 Task: Look for space in Frisco, United States from 6th September, 2023 to 15th September, 2023 for 6 adults in price range Rs.8000 to Rs.12000. Place can be entire place or private room with 6 bedrooms having 6 beds and 6 bathrooms. Property type can be house, flat, guest house. Amenities needed are: wifi, TV, free parkinig on premises, gym, breakfast. Booking option can be shelf check-in. Required host language is English.
Action: Mouse moved to (427, 86)
Screenshot: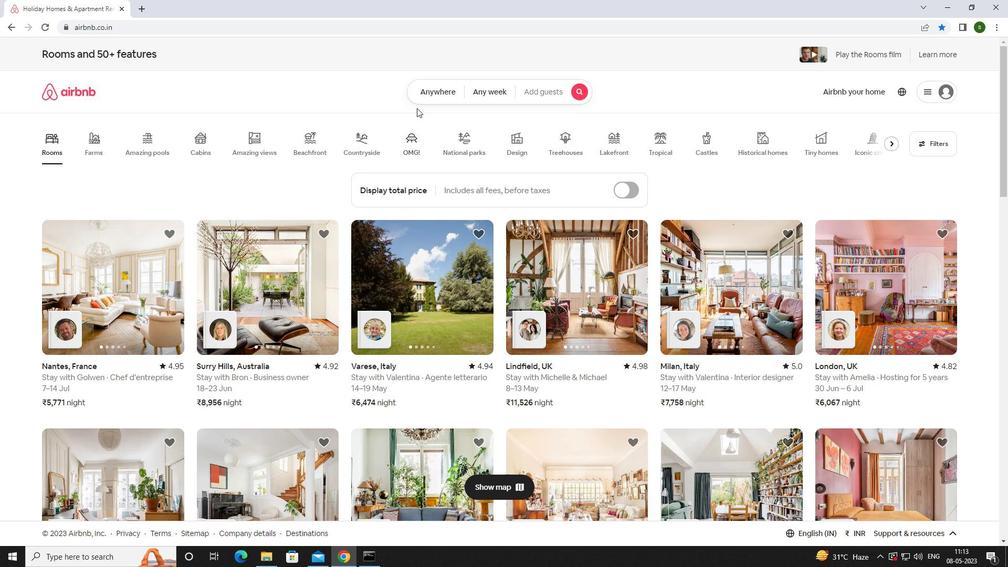 
Action: Mouse pressed left at (427, 86)
Screenshot: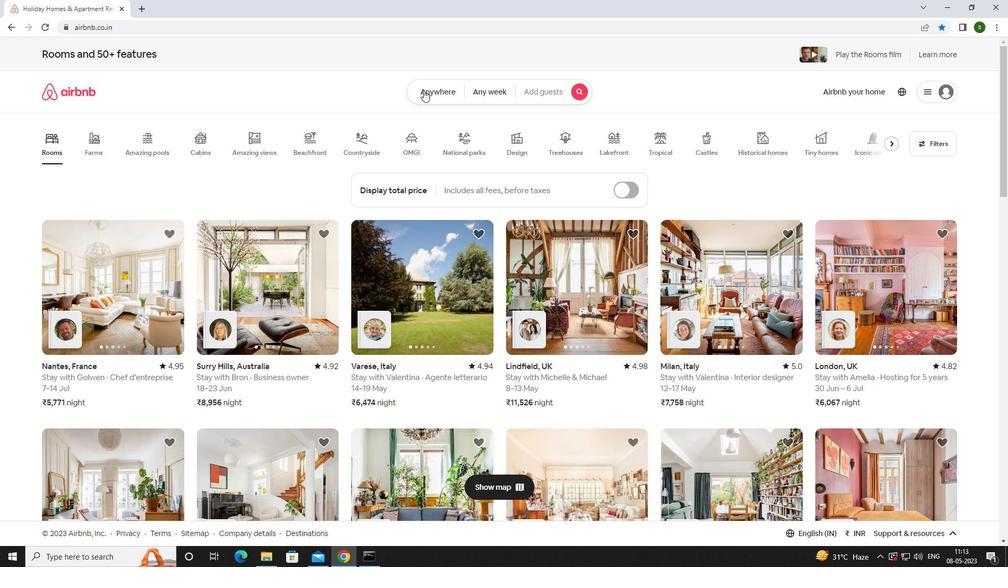 
Action: Mouse moved to (352, 130)
Screenshot: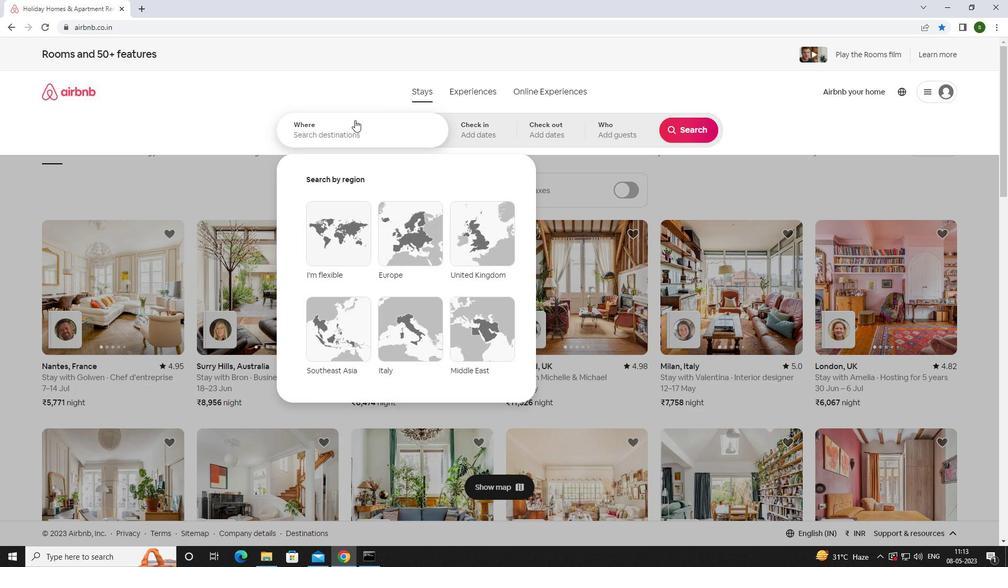 
Action: Mouse pressed left at (352, 130)
Screenshot: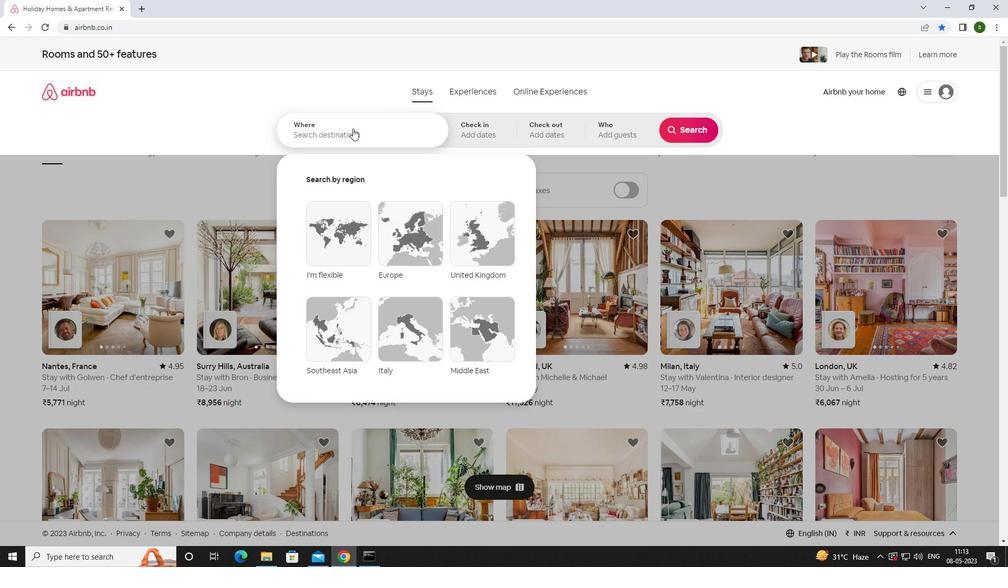 
Action: Key pressed <Key.caps_lock>f<Key.caps_lock>risco,<Key.space><Key.caps_lock>u<Key.caps_lock>nited<Key.space><Key.caps_lock>s<Key.caps_lock>tates<Key.enter>
Screenshot: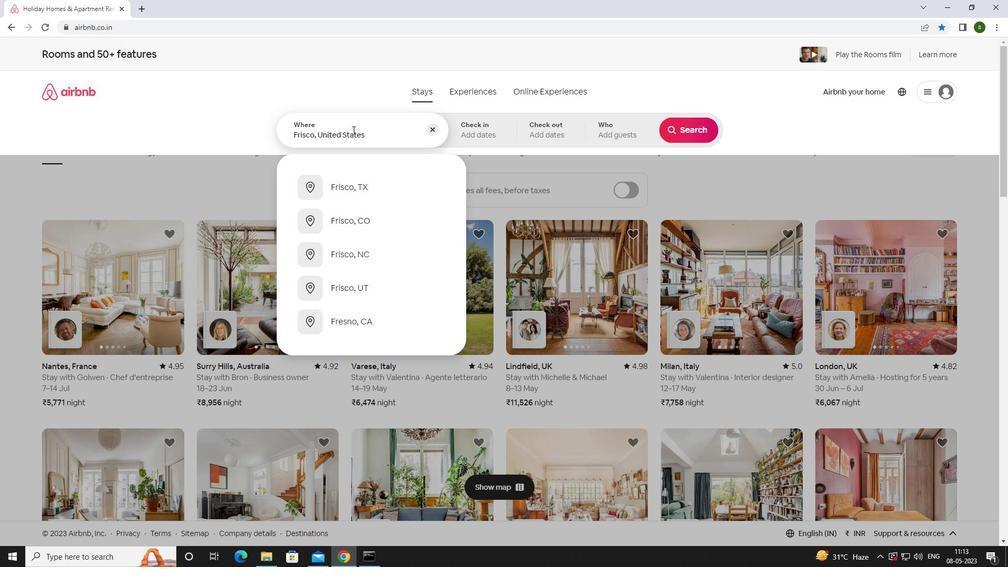 
Action: Mouse moved to (685, 217)
Screenshot: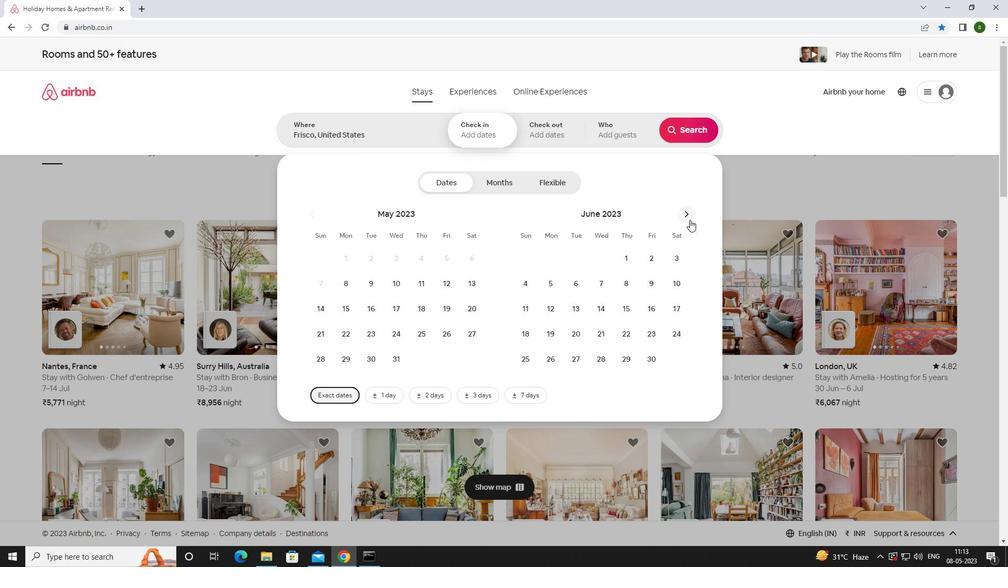 
Action: Mouse pressed left at (685, 217)
Screenshot: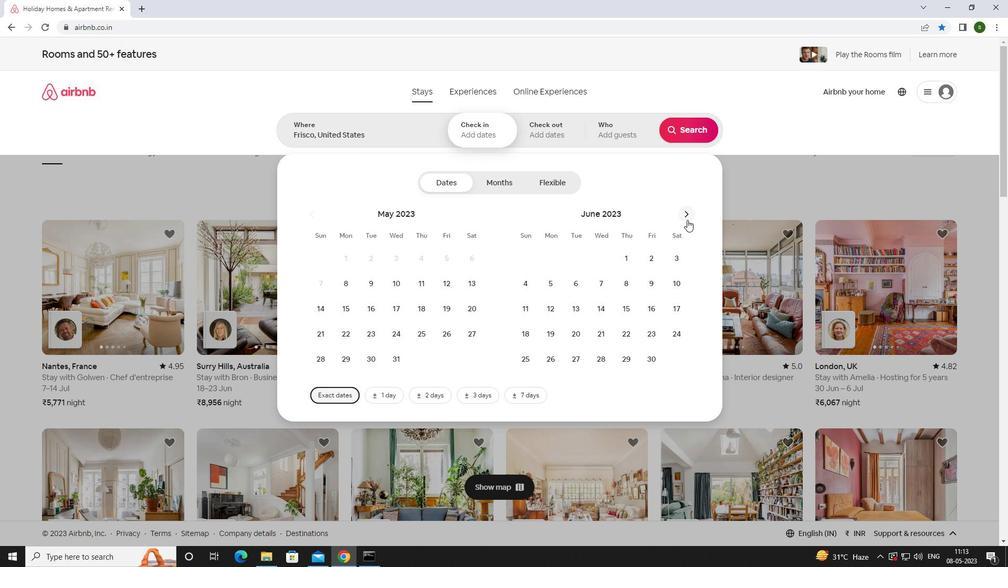 
Action: Mouse pressed left at (685, 217)
Screenshot: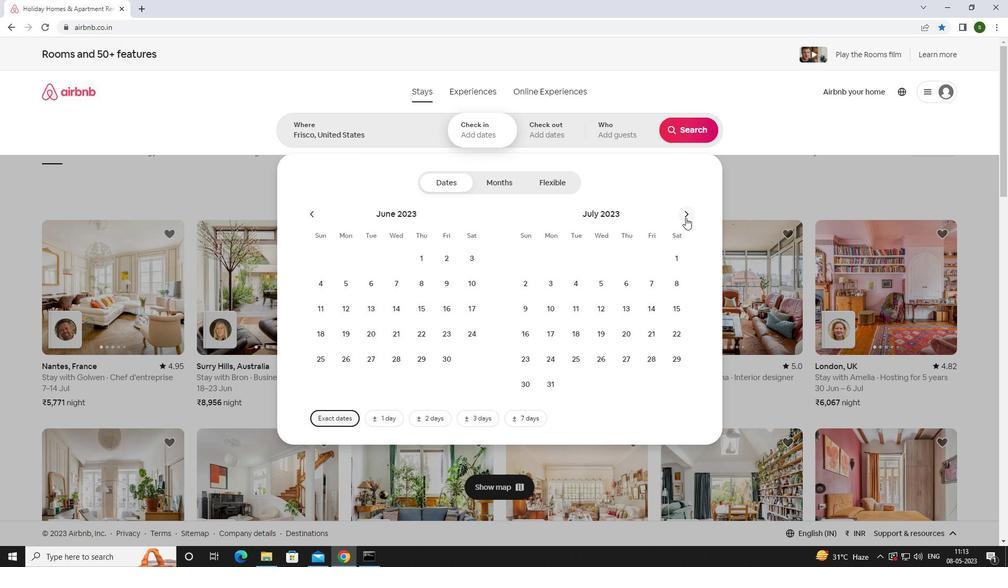 
Action: Mouse pressed left at (685, 217)
Screenshot: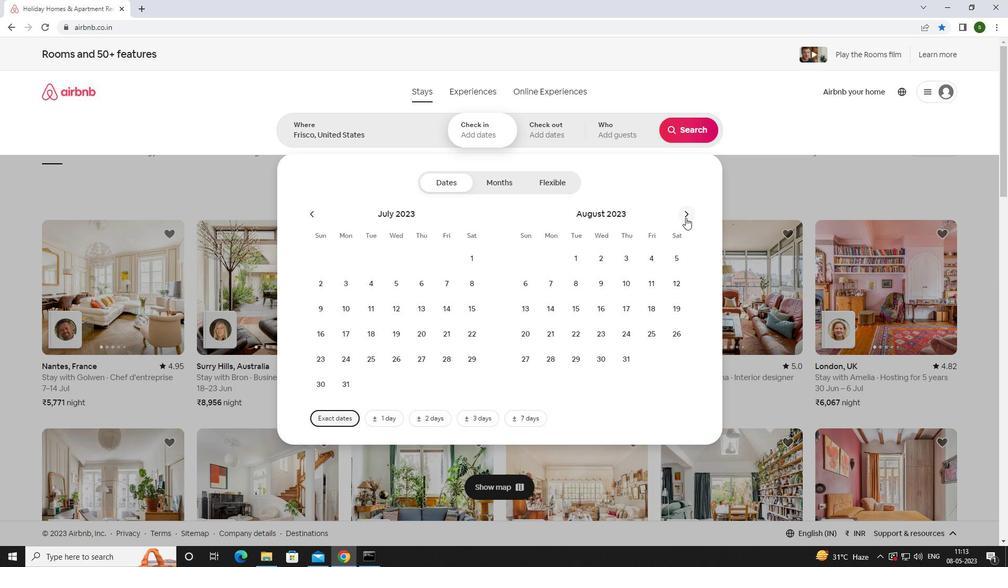 
Action: Mouse moved to (600, 281)
Screenshot: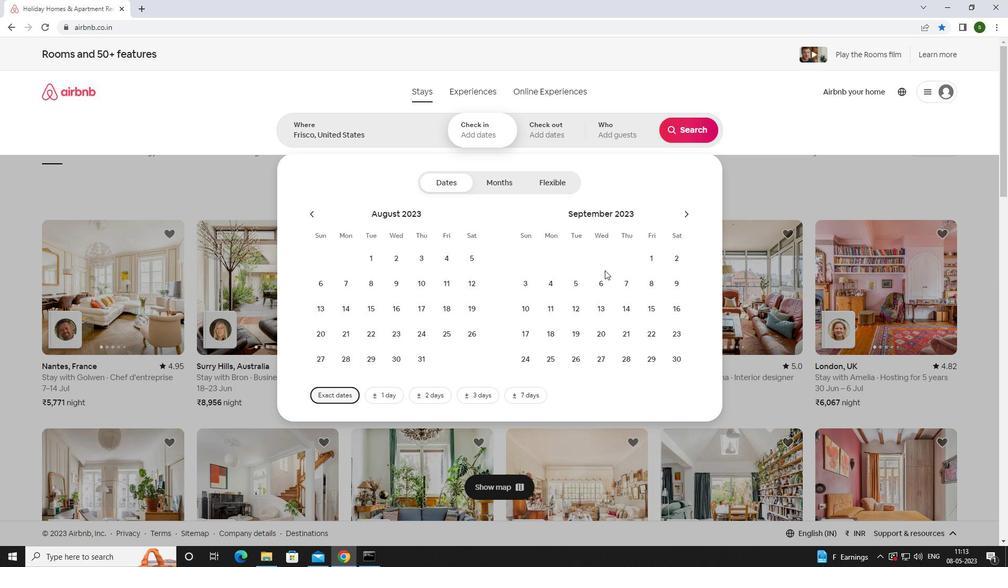 
Action: Mouse pressed left at (600, 281)
Screenshot: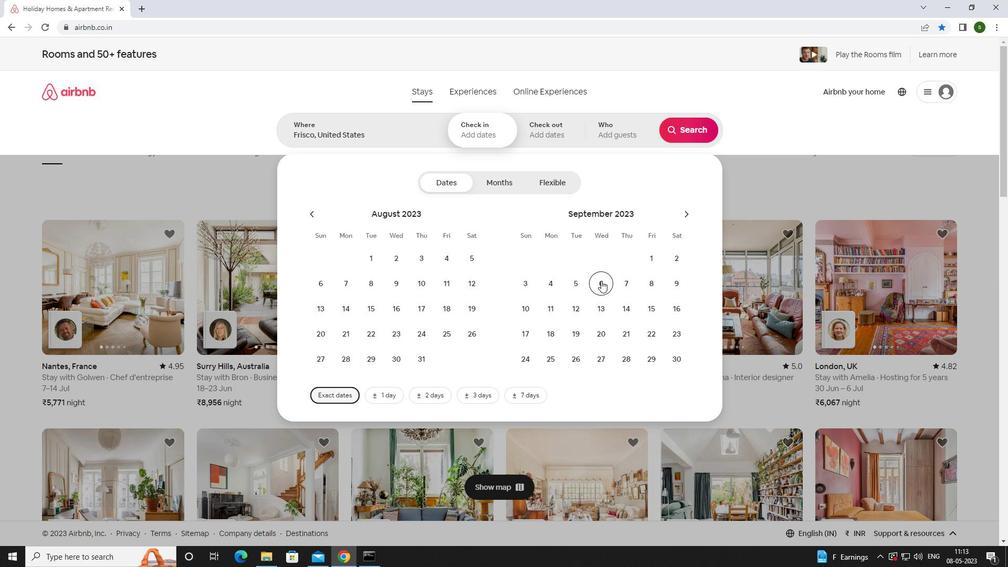 
Action: Mouse moved to (653, 309)
Screenshot: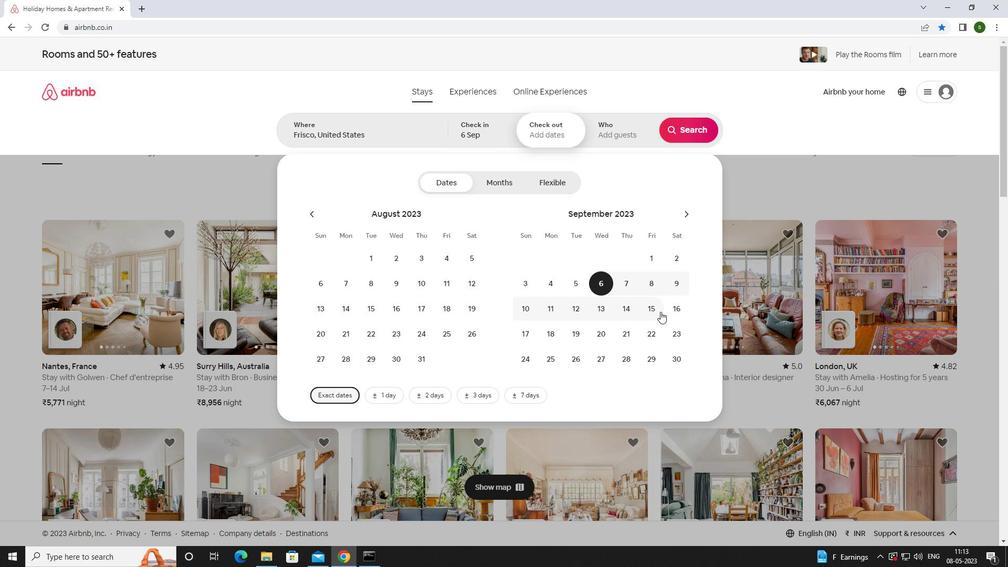 
Action: Mouse pressed left at (653, 309)
Screenshot: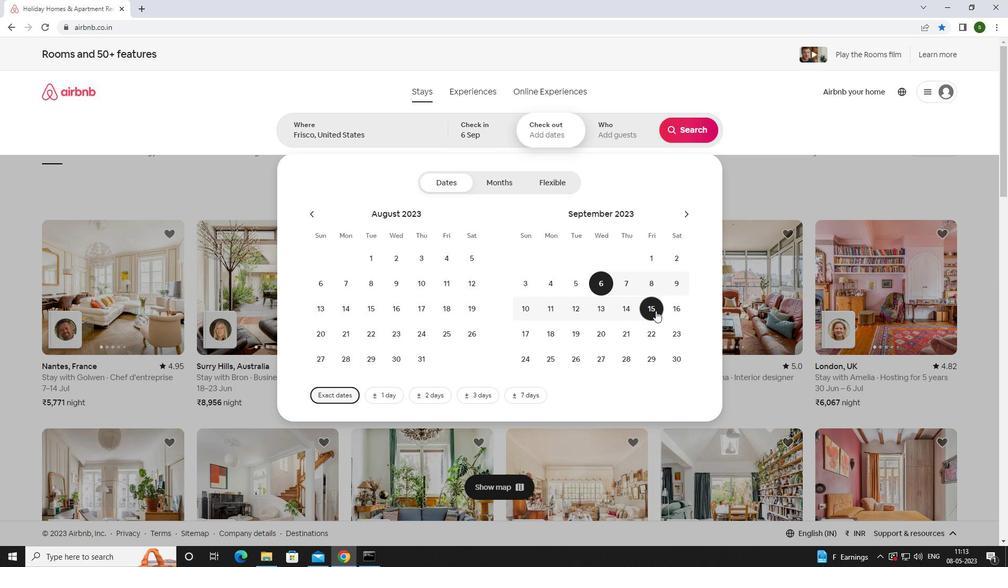 
Action: Mouse moved to (619, 125)
Screenshot: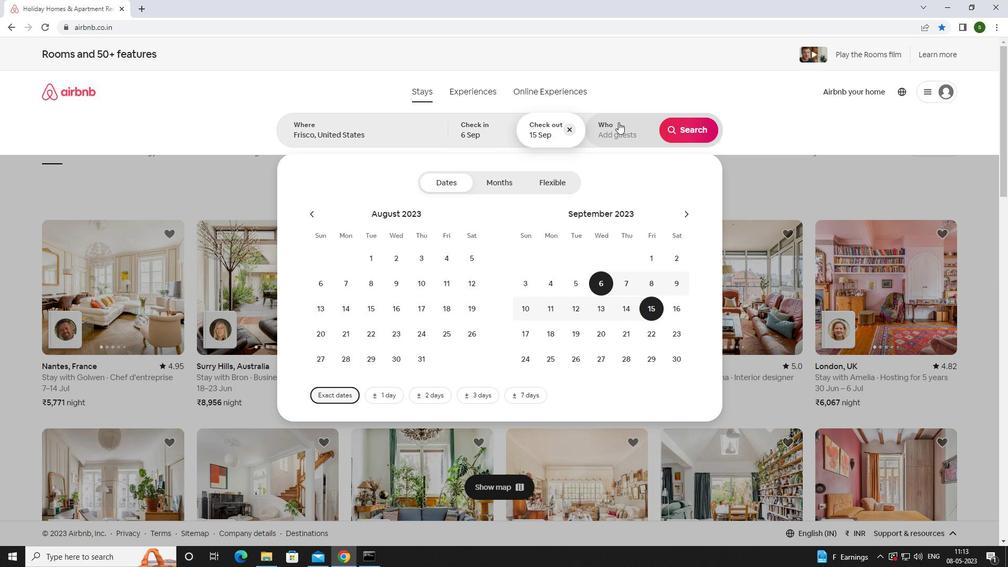 
Action: Mouse pressed left at (619, 125)
Screenshot: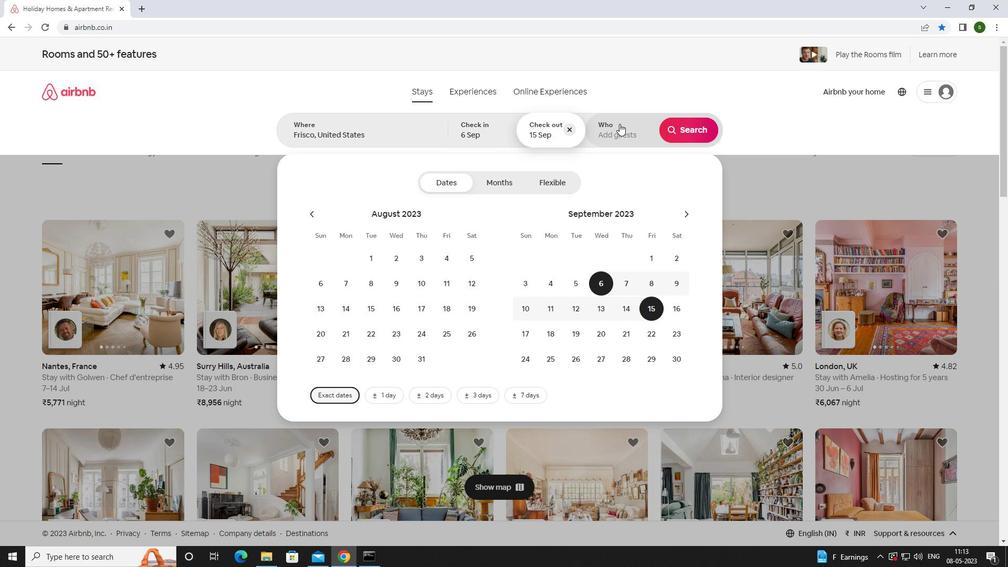 
Action: Mouse moved to (697, 187)
Screenshot: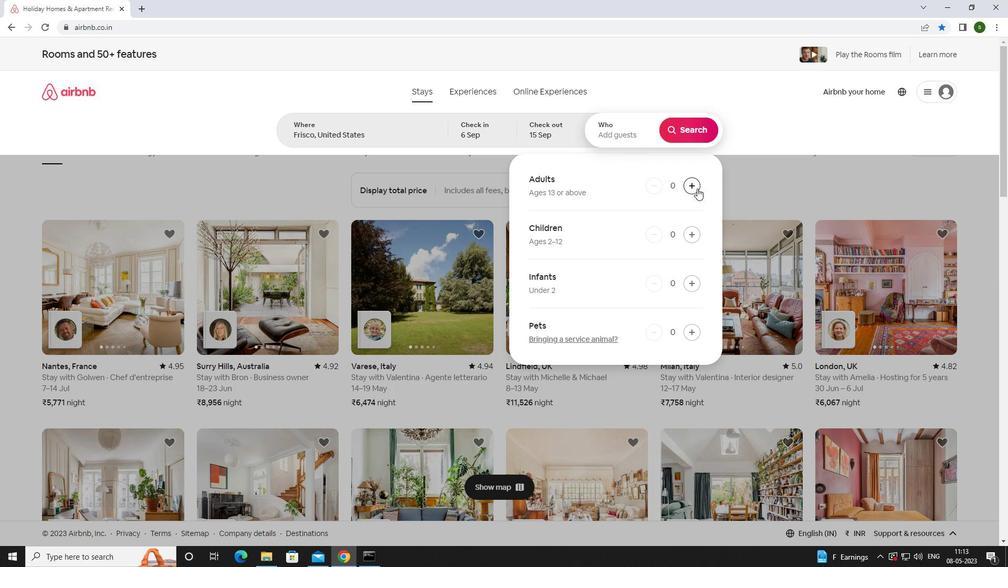 
Action: Mouse pressed left at (697, 187)
Screenshot: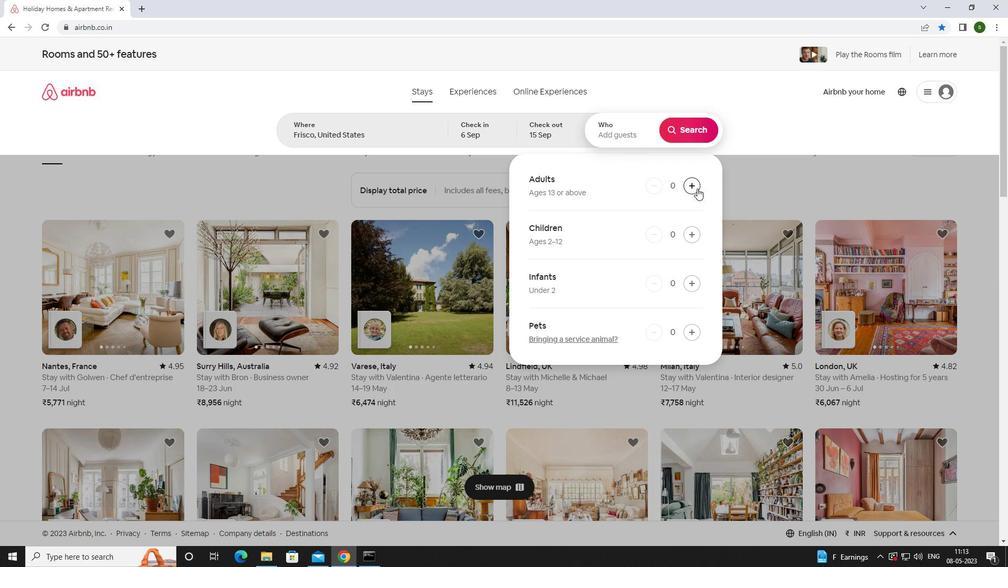 
Action: Mouse pressed left at (697, 187)
Screenshot: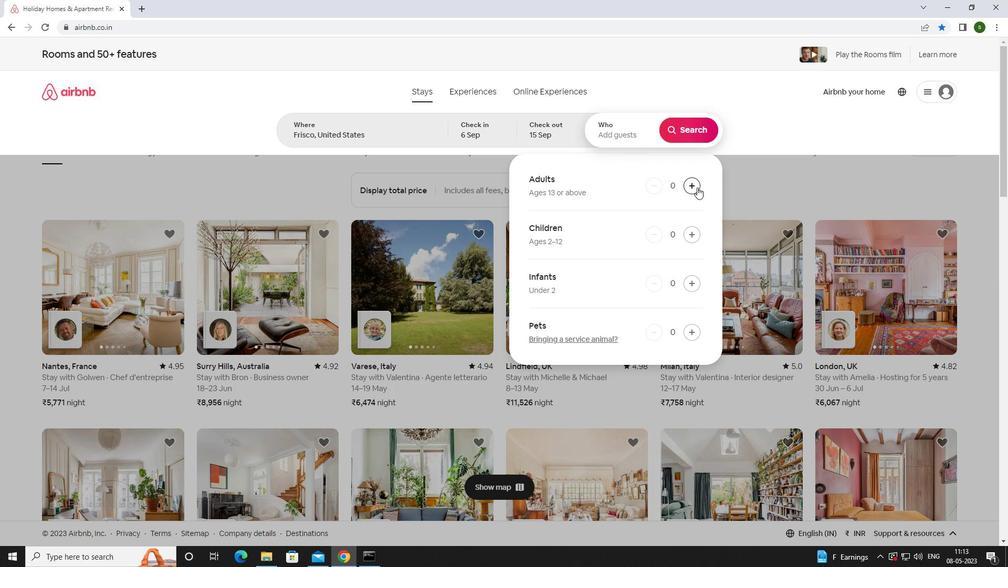 
Action: Mouse pressed left at (697, 187)
Screenshot: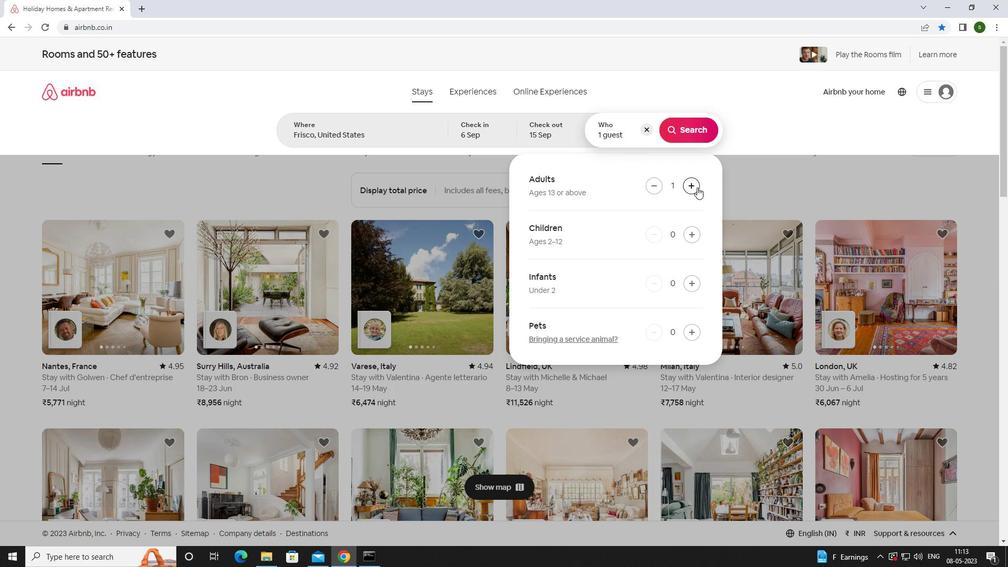 
Action: Mouse pressed left at (697, 187)
Screenshot: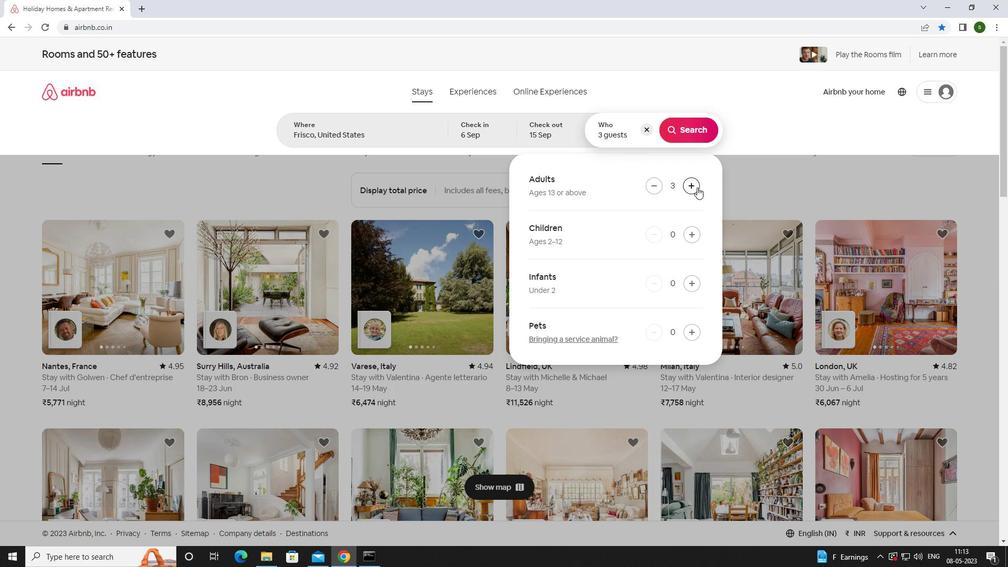 
Action: Mouse pressed left at (697, 187)
Screenshot: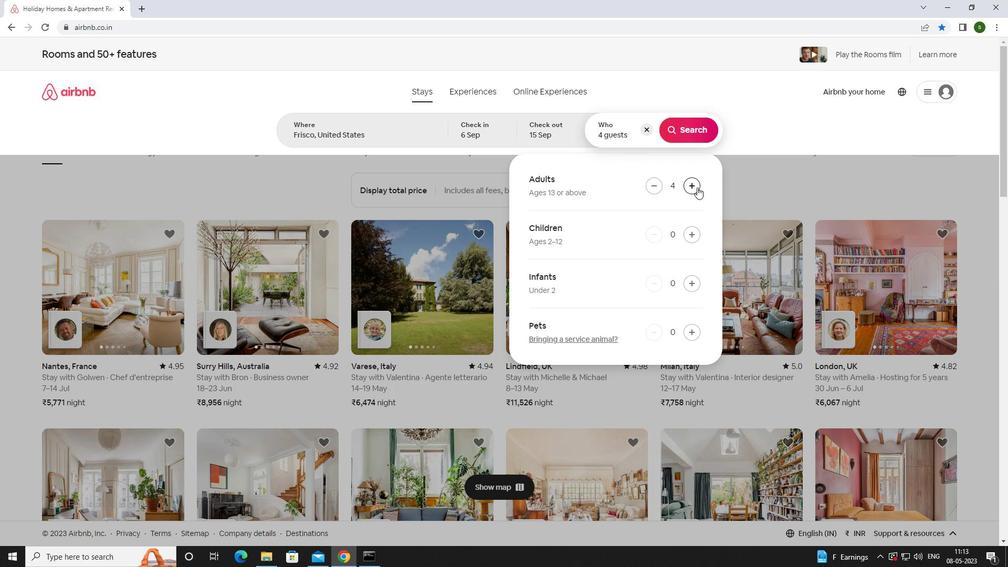 
Action: Mouse pressed left at (697, 187)
Screenshot: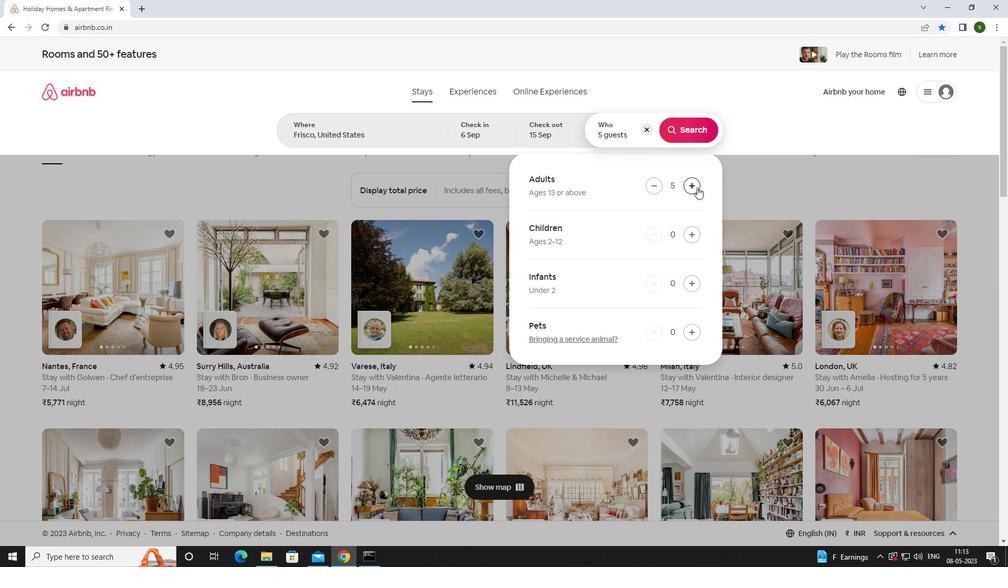 
Action: Mouse moved to (691, 135)
Screenshot: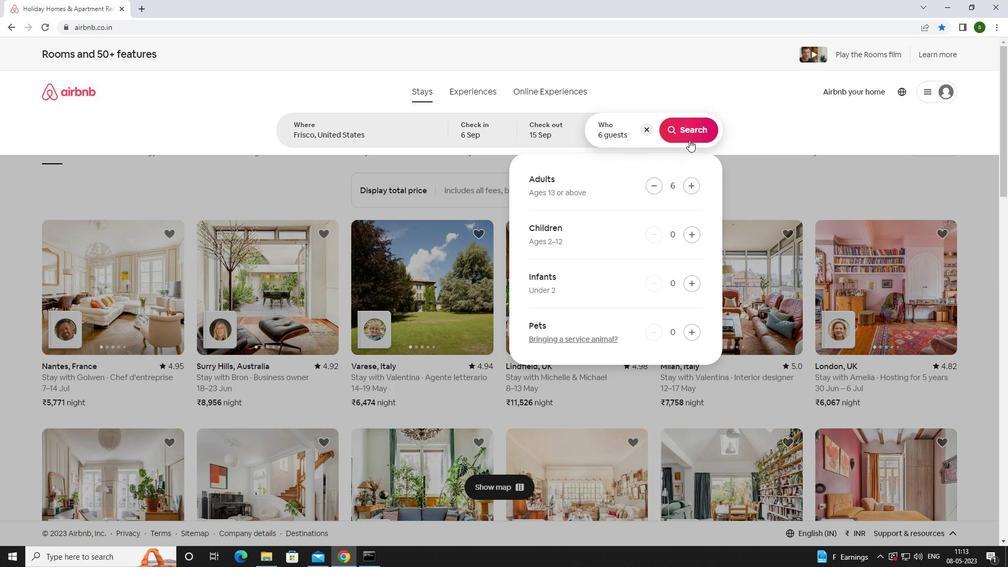 
Action: Mouse pressed left at (691, 135)
Screenshot: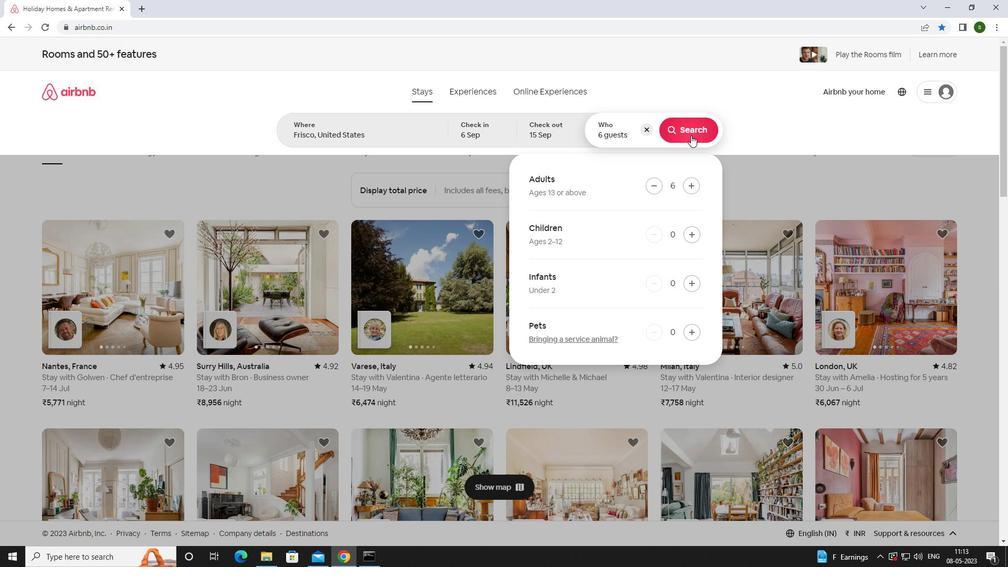
Action: Mouse moved to (956, 100)
Screenshot: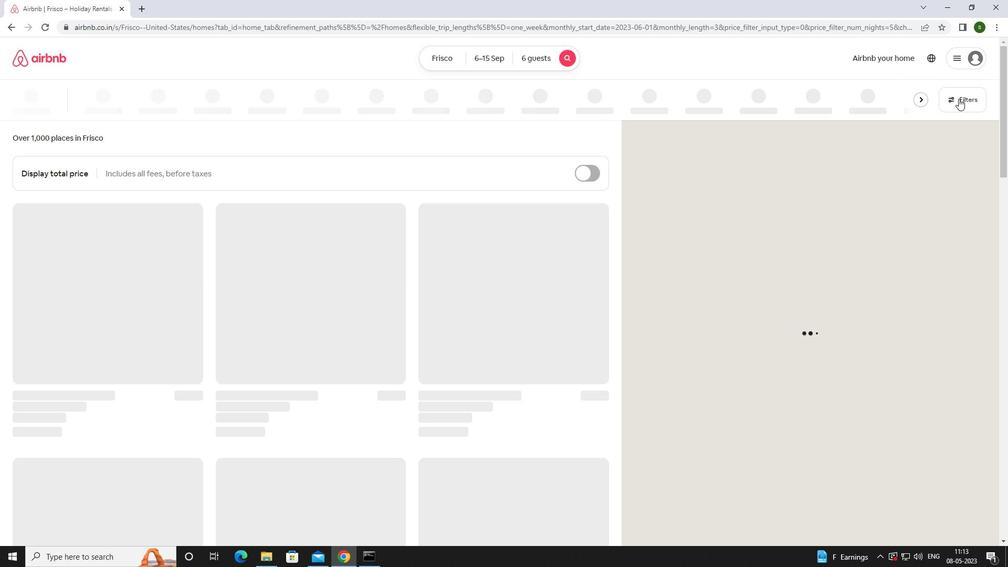 
Action: Mouse pressed left at (956, 100)
Screenshot: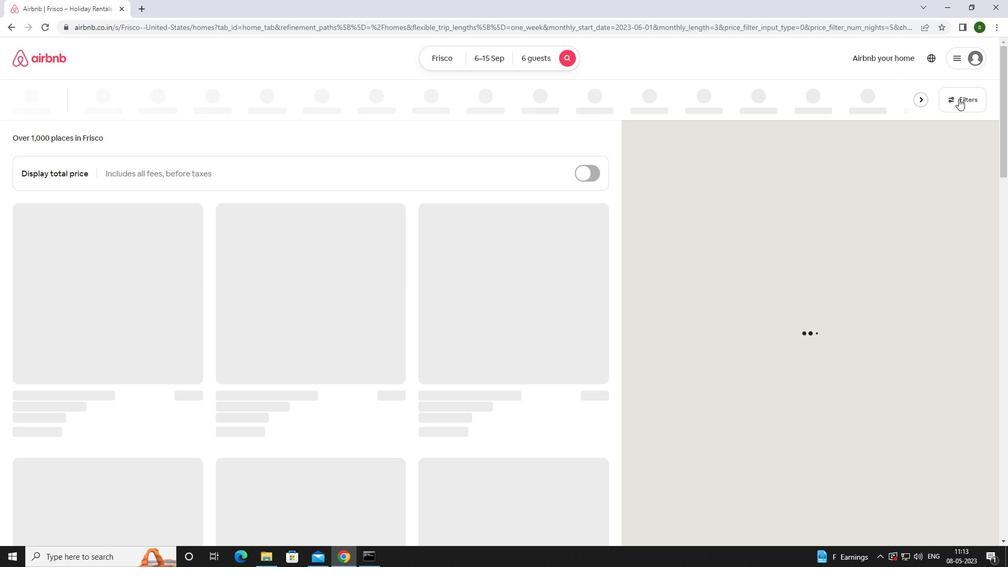 
Action: Mouse moved to (413, 357)
Screenshot: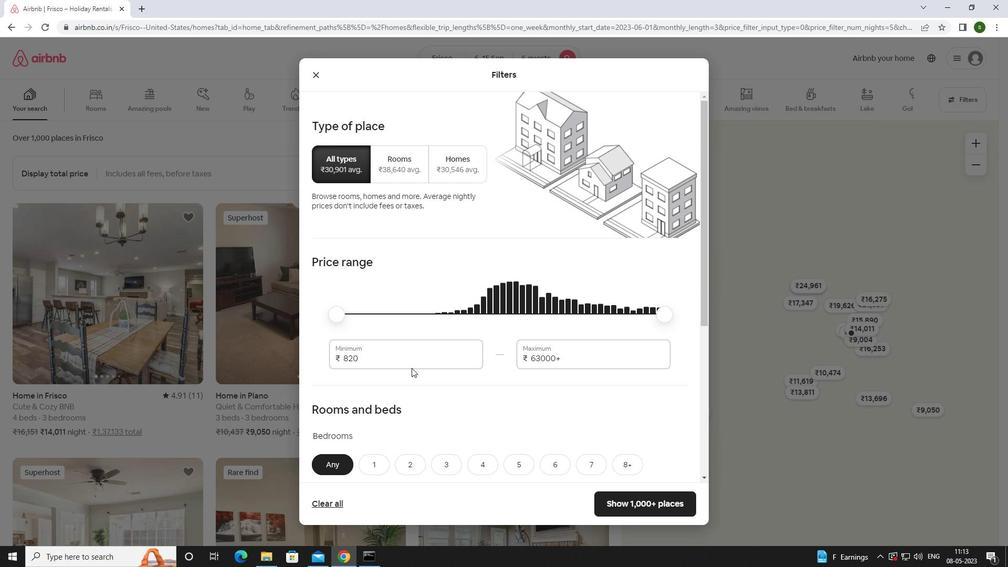 
Action: Mouse pressed left at (413, 357)
Screenshot: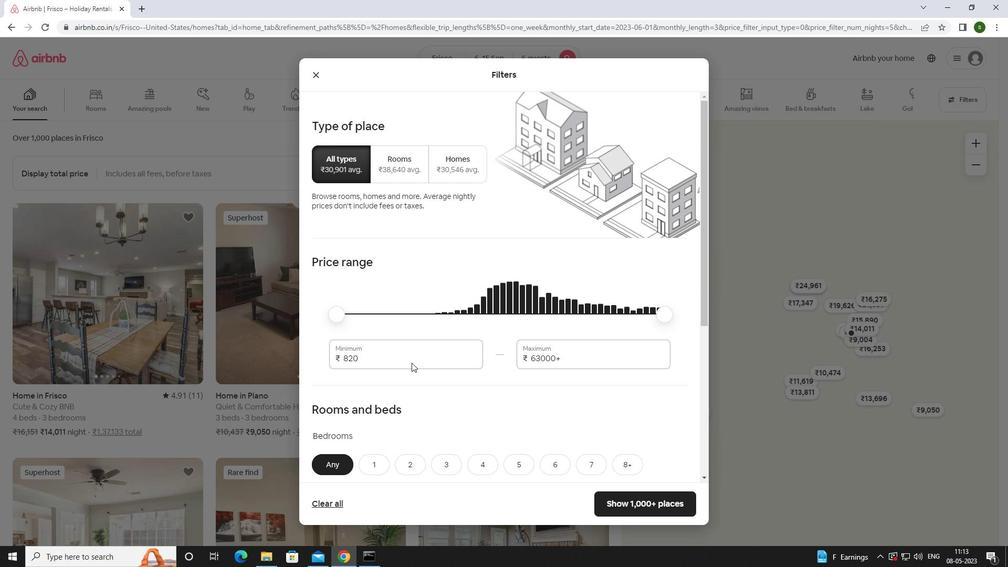
Action: Key pressed <Key.backspace><Key.backspace><Key.backspace><Key.backspace>8000
Screenshot: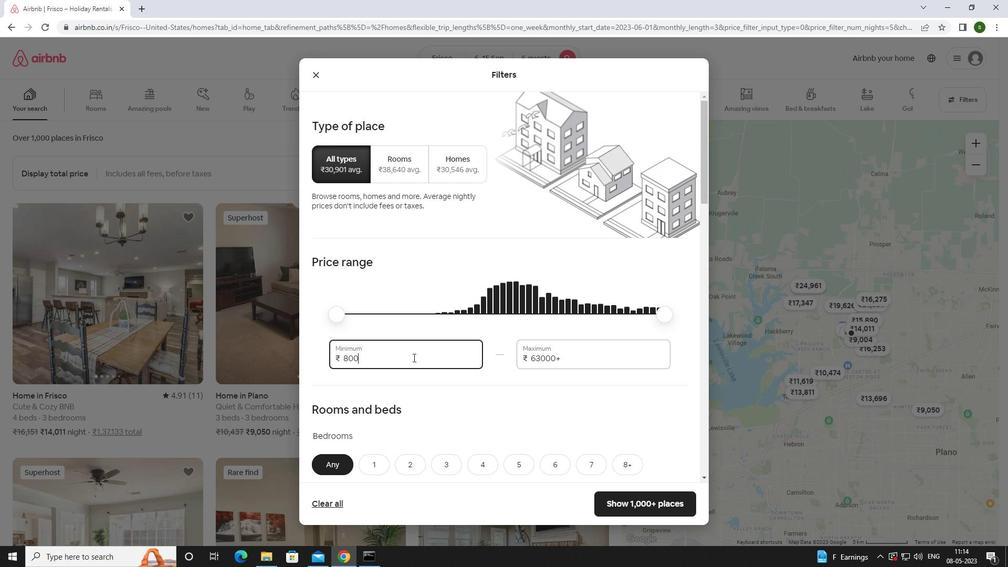 
Action: Mouse moved to (575, 362)
Screenshot: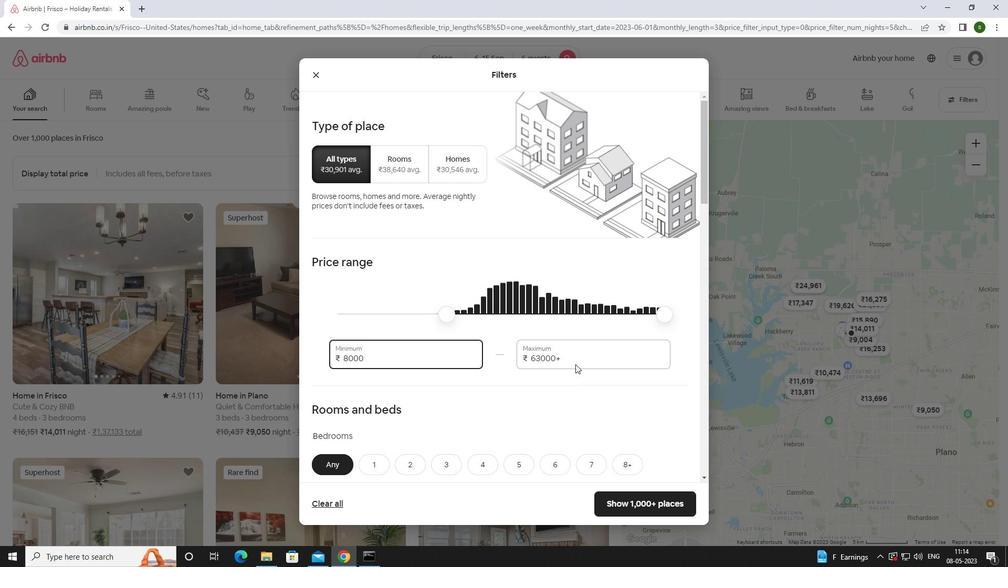 
Action: Mouse pressed left at (575, 362)
Screenshot: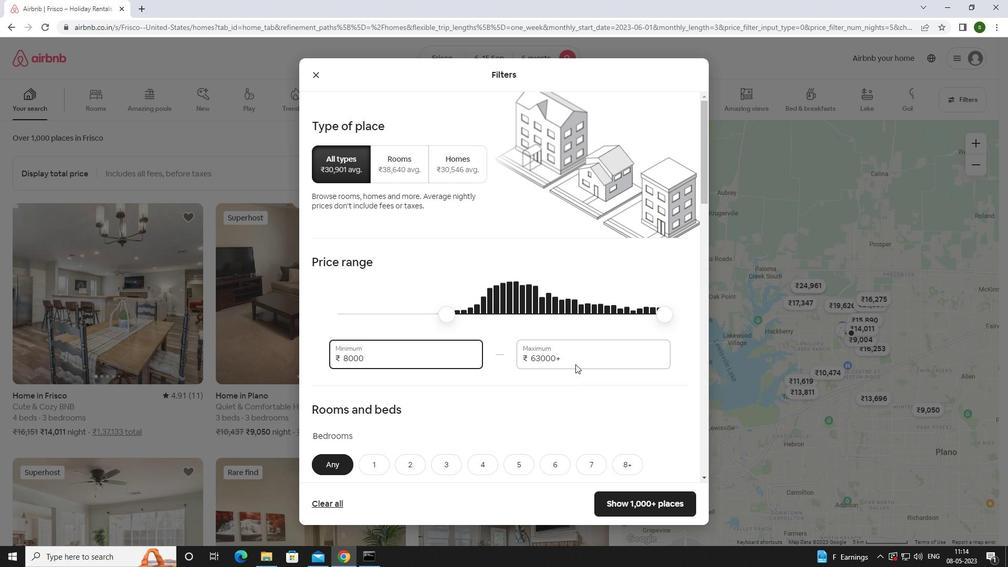 
Action: Key pressed <Key.backspace><Key.backspace><Key.backspace><Key.backspace><Key.backspace><Key.backspace><Key.backspace><Key.backspace><Key.backspace><Key.backspace><Key.backspace>12000
Screenshot: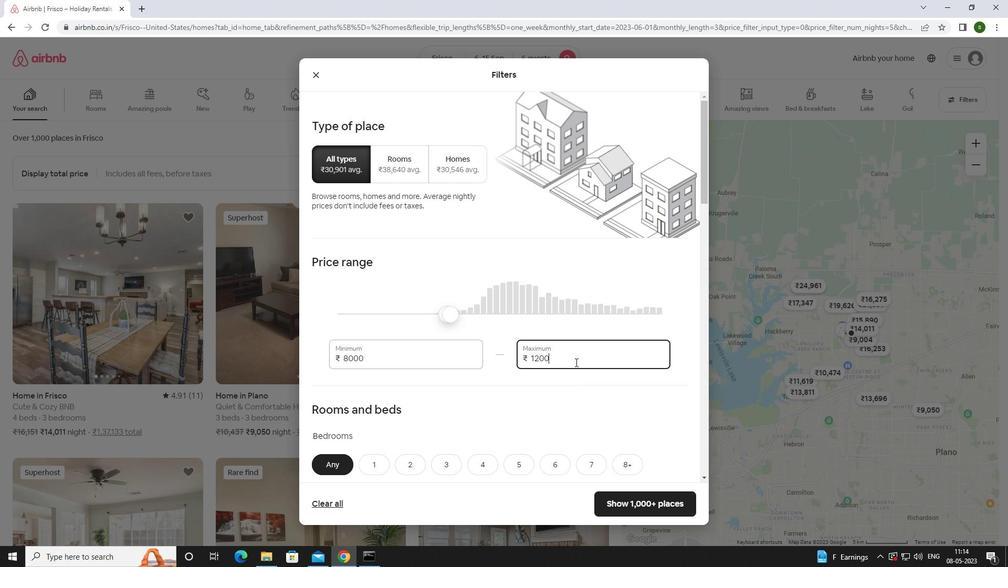 
Action: Mouse moved to (413, 317)
Screenshot: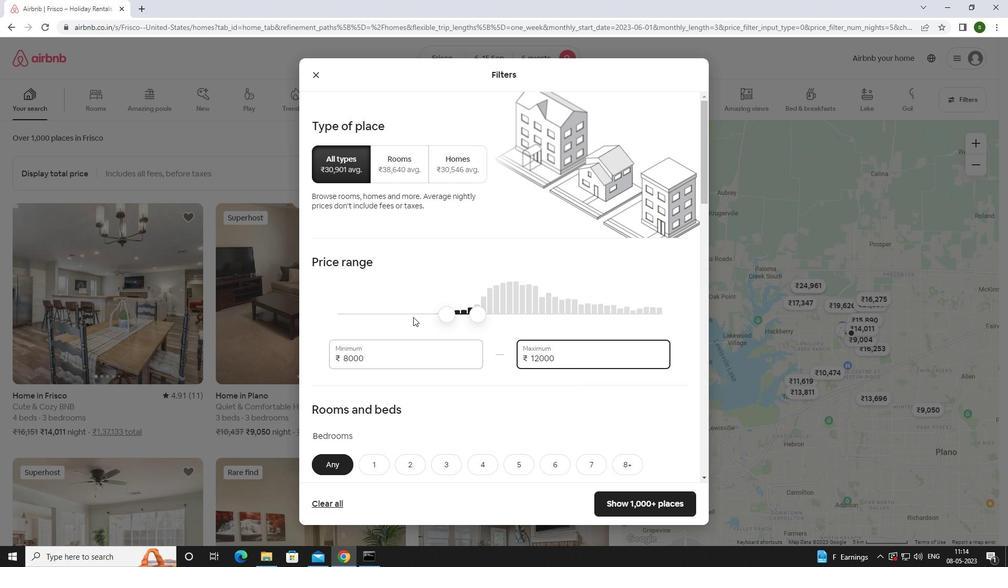 
Action: Mouse scrolled (413, 316) with delta (0, 0)
Screenshot: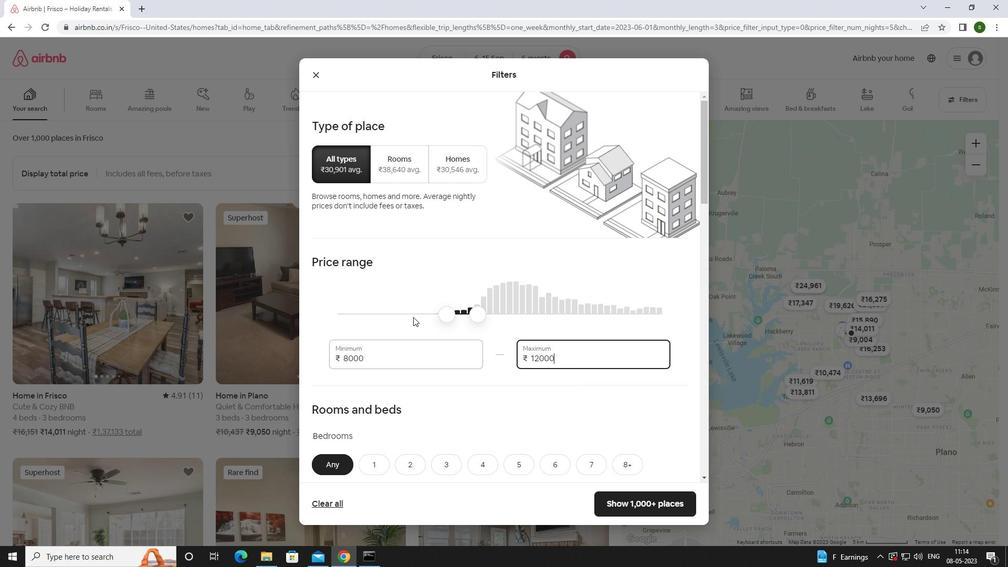 
Action: Mouse scrolled (413, 316) with delta (0, 0)
Screenshot: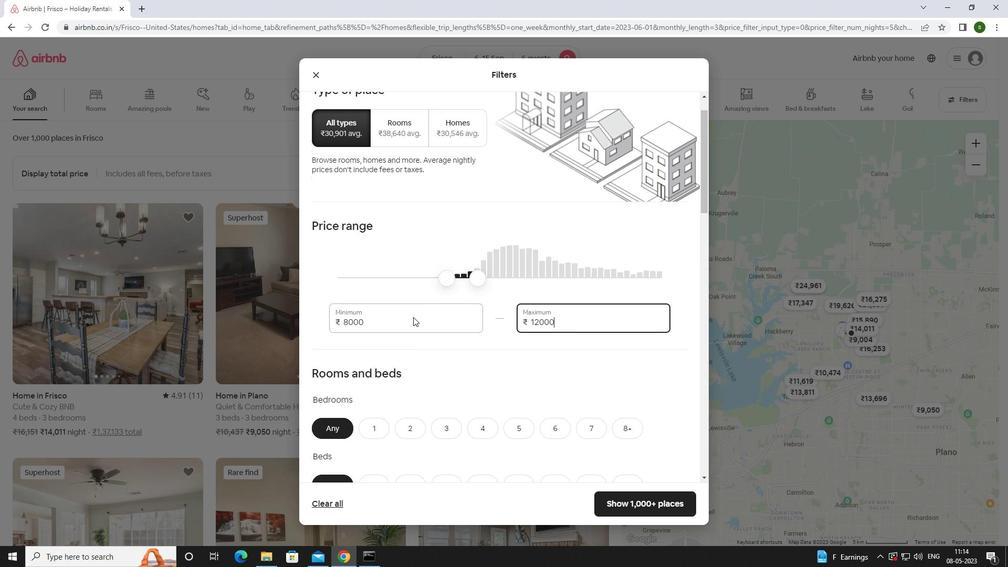 
Action: Mouse scrolled (413, 316) with delta (0, 0)
Screenshot: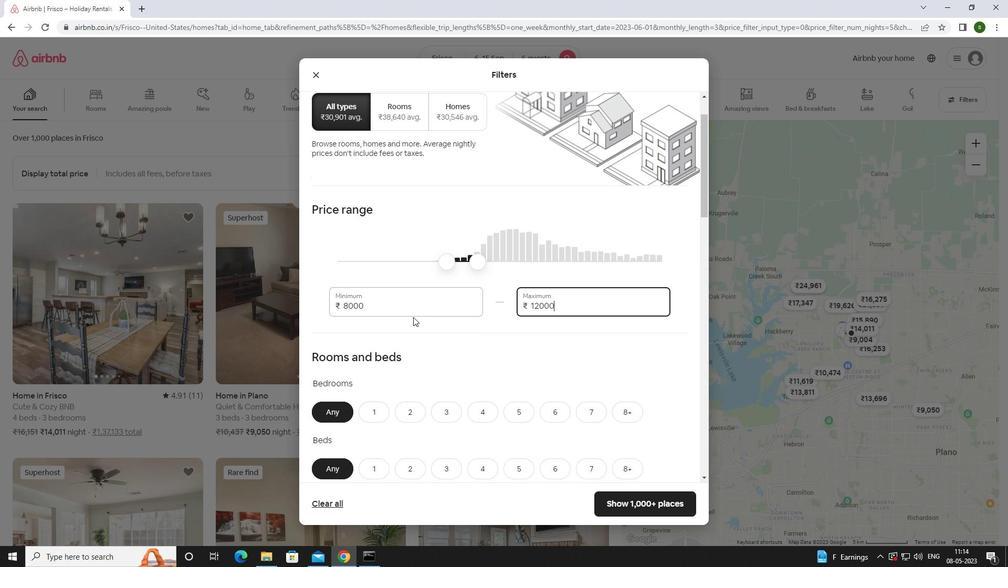 
Action: Mouse moved to (413, 317)
Screenshot: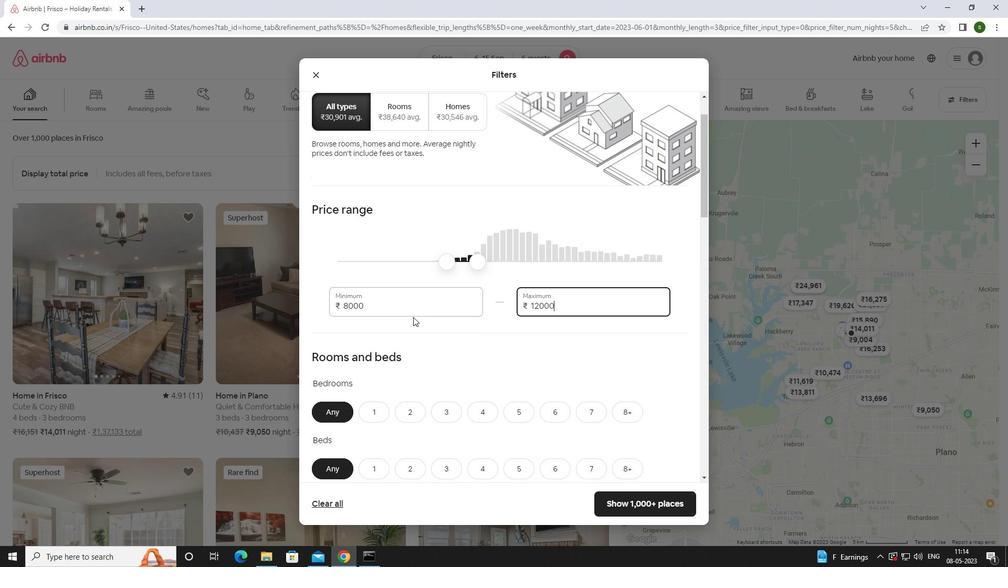 
Action: Mouse scrolled (413, 316) with delta (0, 0)
Screenshot: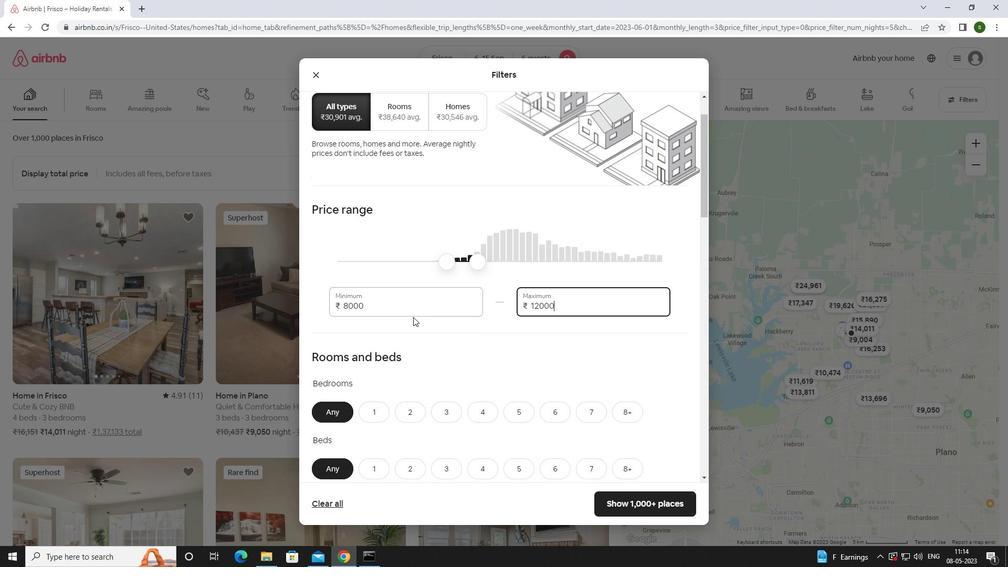 
Action: Mouse moved to (551, 246)
Screenshot: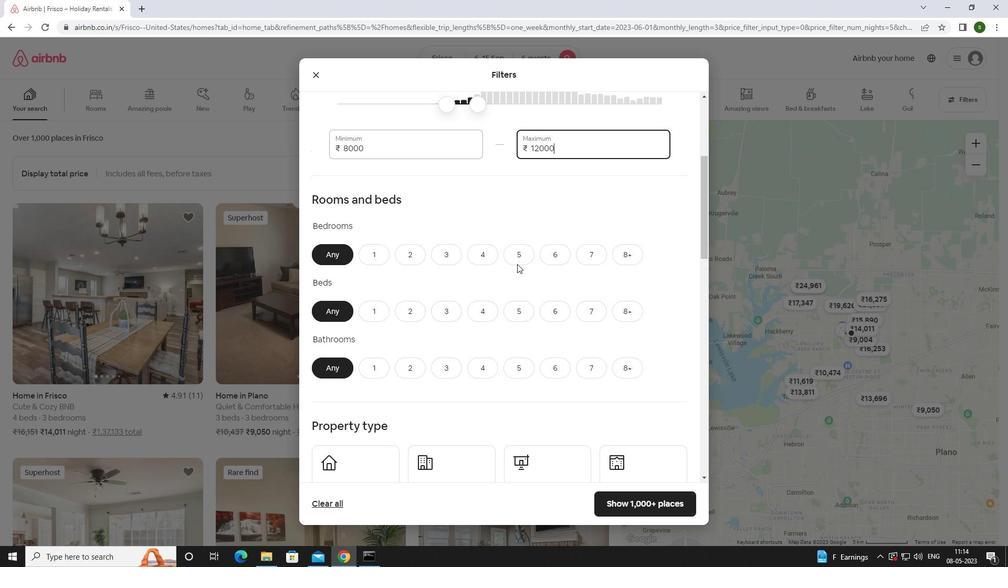 
Action: Mouse pressed left at (551, 246)
Screenshot: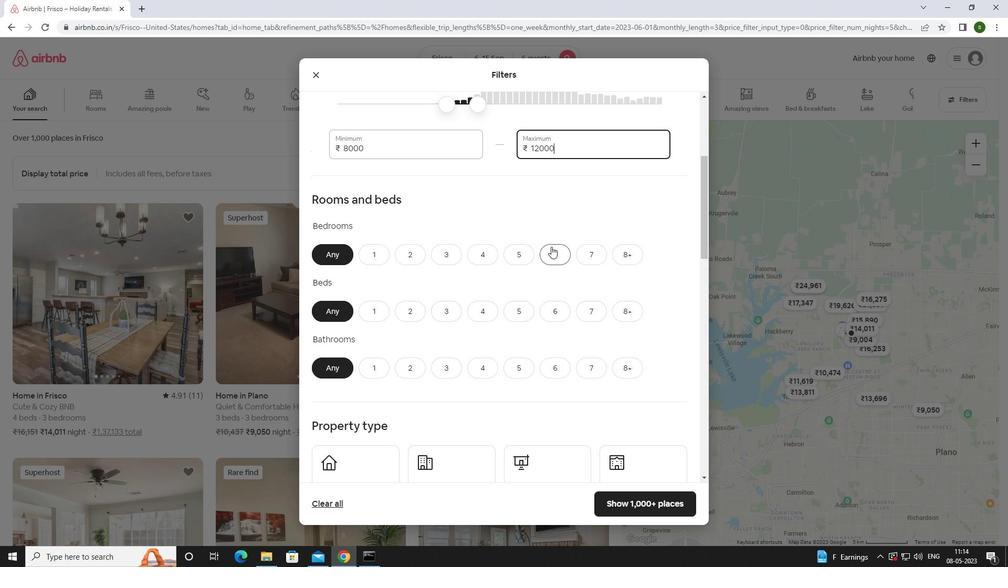 
Action: Mouse moved to (549, 309)
Screenshot: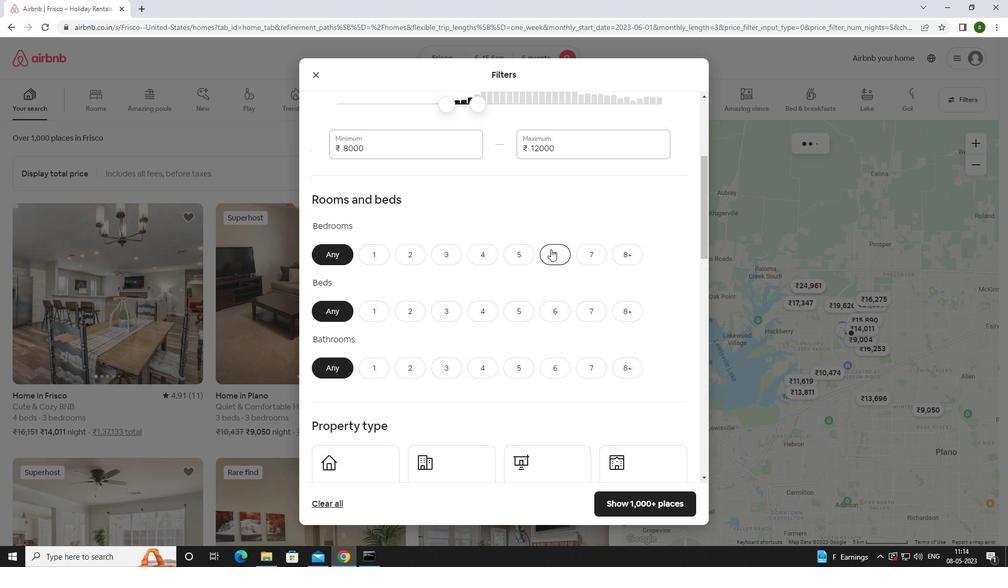 
Action: Mouse pressed left at (549, 309)
Screenshot: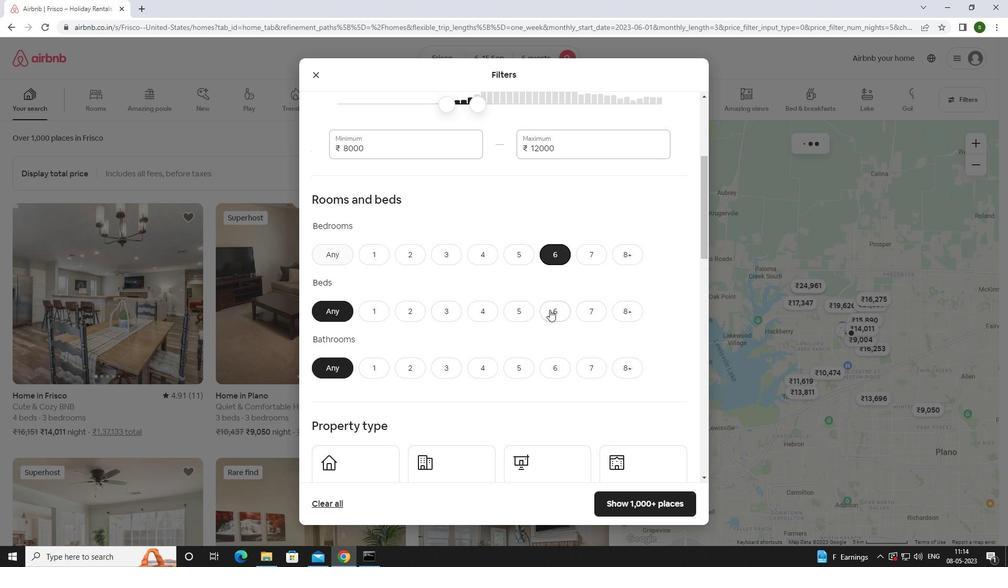 
Action: Mouse moved to (552, 364)
Screenshot: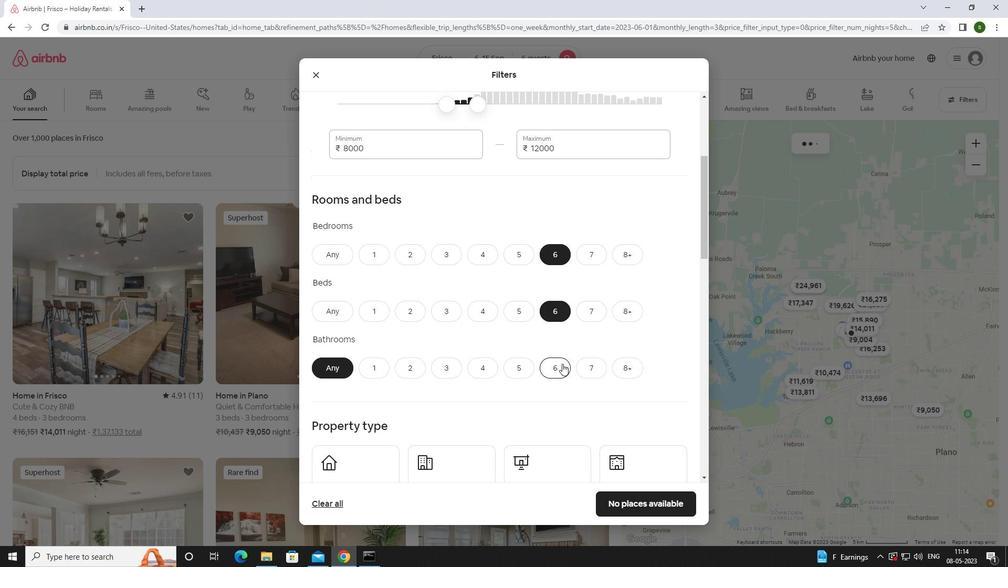 
Action: Mouse pressed left at (552, 364)
Screenshot: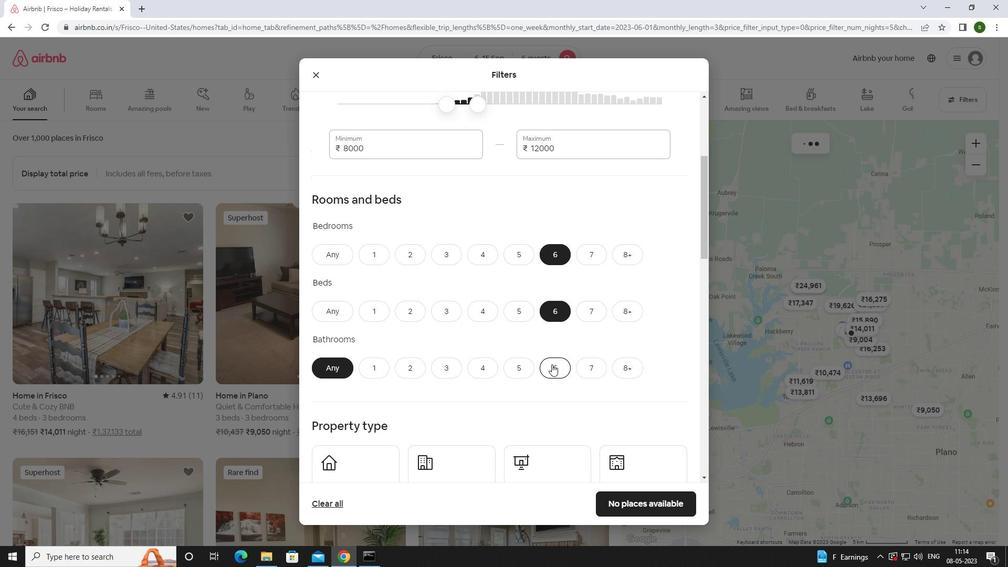 
Action: Mouse scrolled (552, 363) with delta (0, 0)
Screenshot: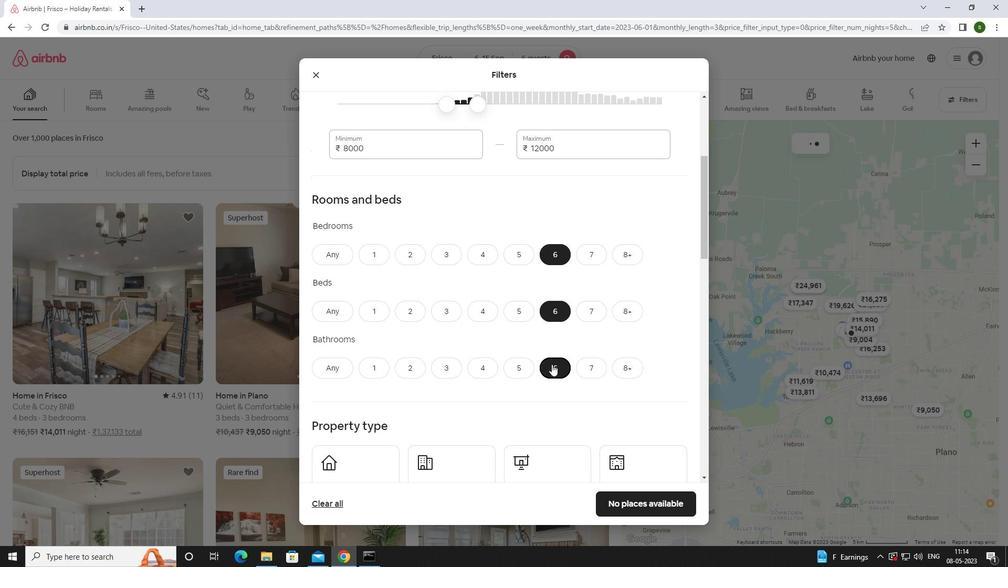 
Action: Mouse scrolled (552, 363) with delta (0, 0)
Screenshot: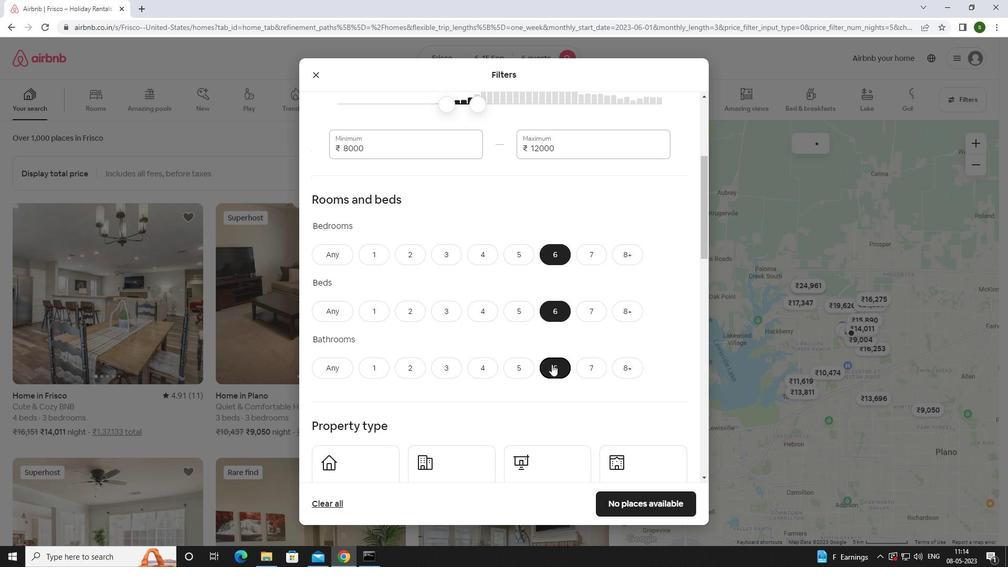 
Action: Mouse moved to (373, 367)
Screenshot: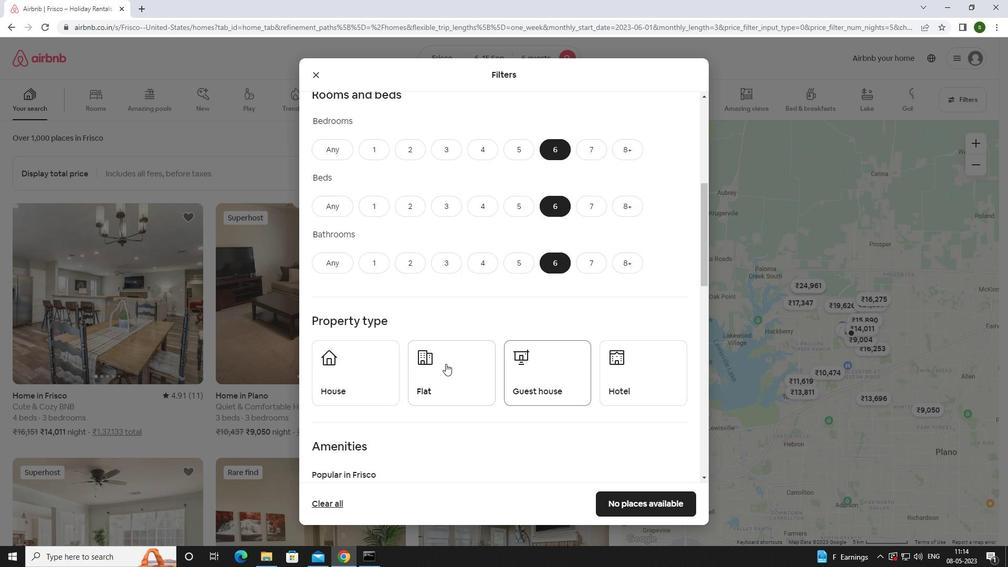 
Action: Mouse pressed left at (373, 367)
Screenshot: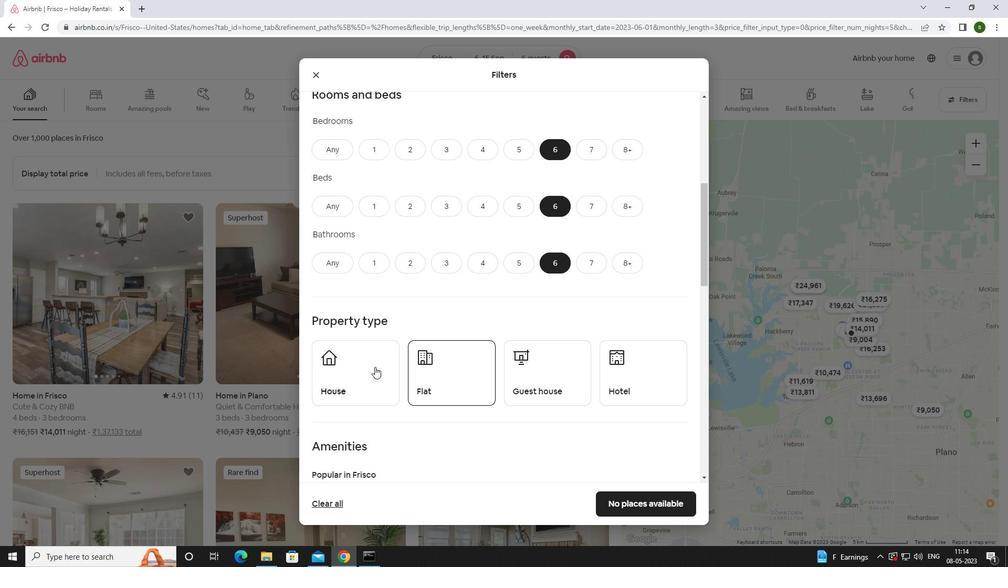 
Action: Mouse moved to (427, 366)
Screenshot: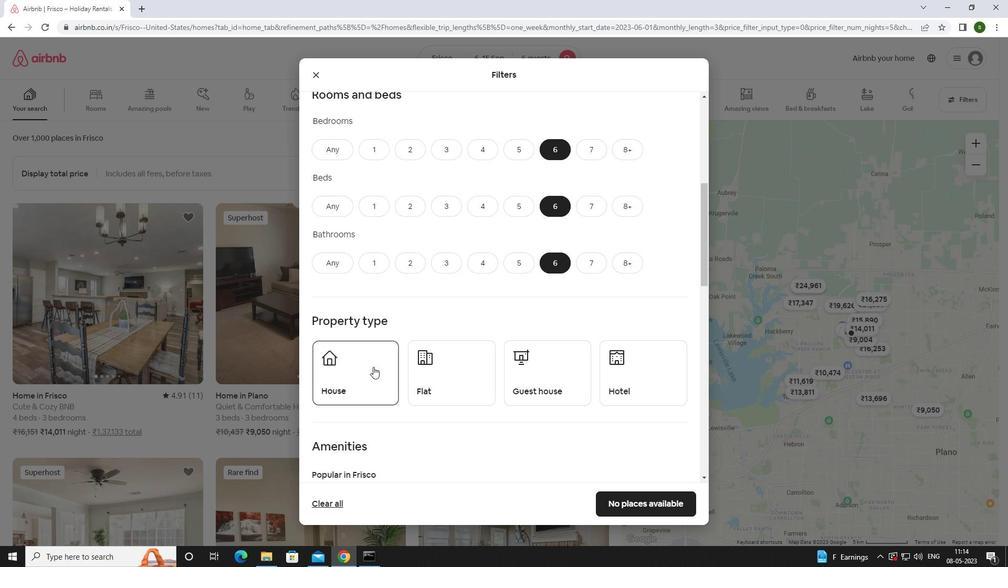 
Action: Mouse pressed left at (427, 366)
Screenshot: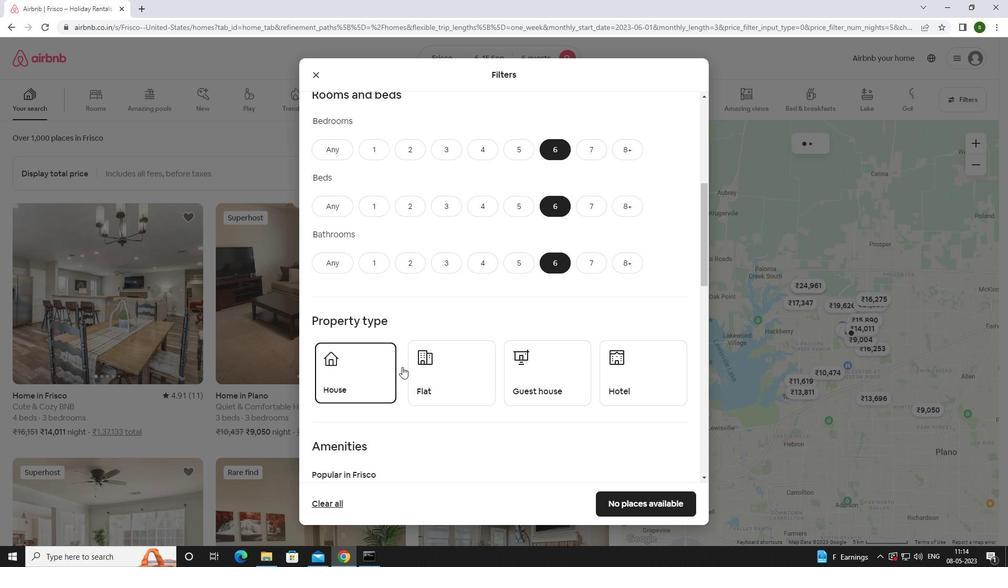 
Action: Mouse moved to (535, 362)
Screenshot: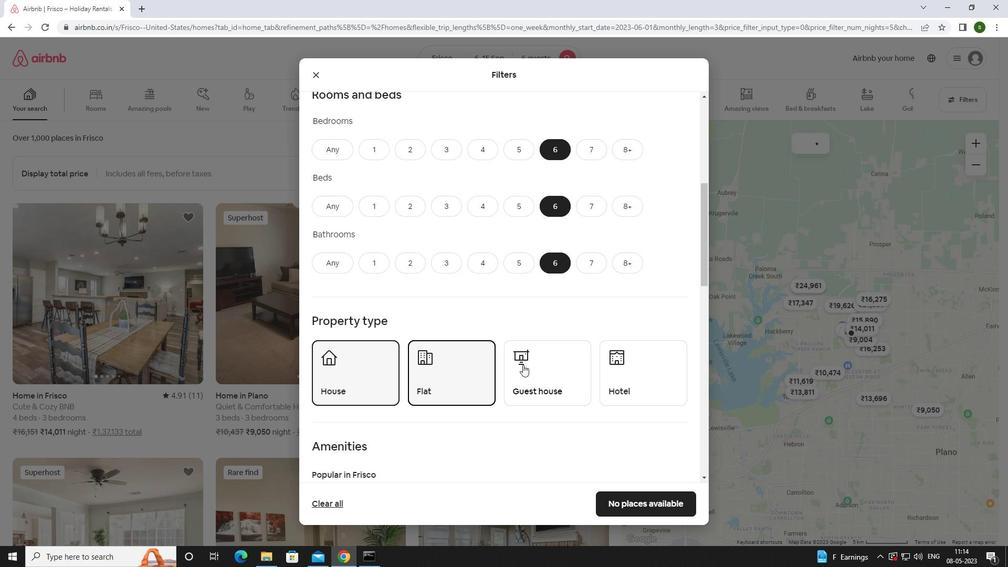 
Action: Mouse pressed left at (535, 362)
Screenshot: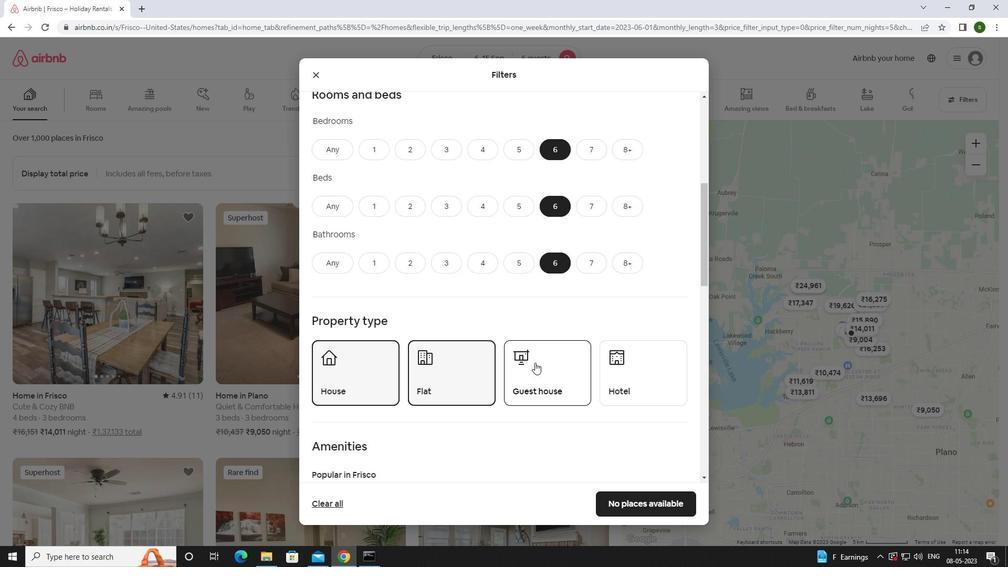 
Action: Mouse scrolled (535, 362) with delta (0, 0)
Screenshot: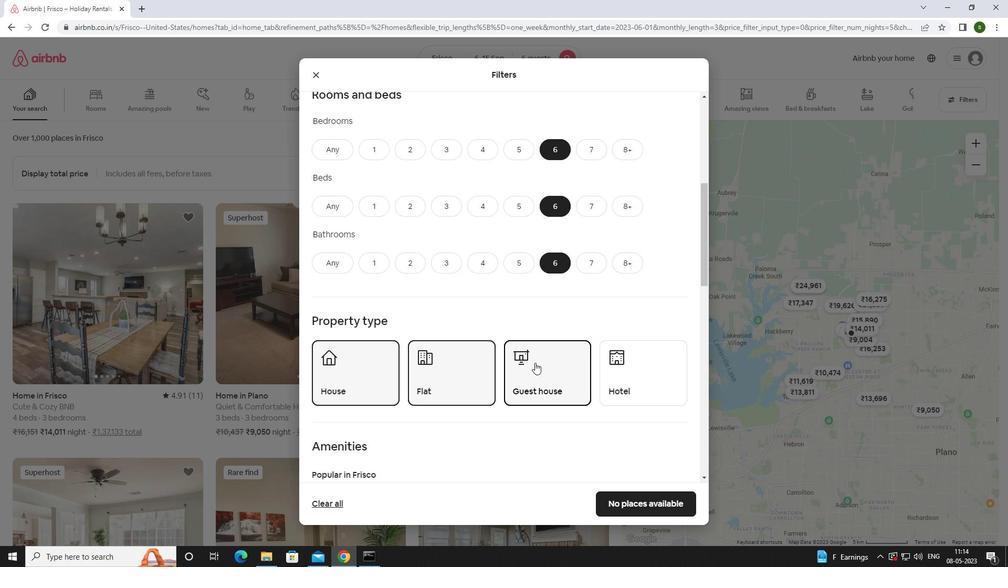 
Action: Mouse scrolled (535, 362) with delta (0, 0)
Screenshot: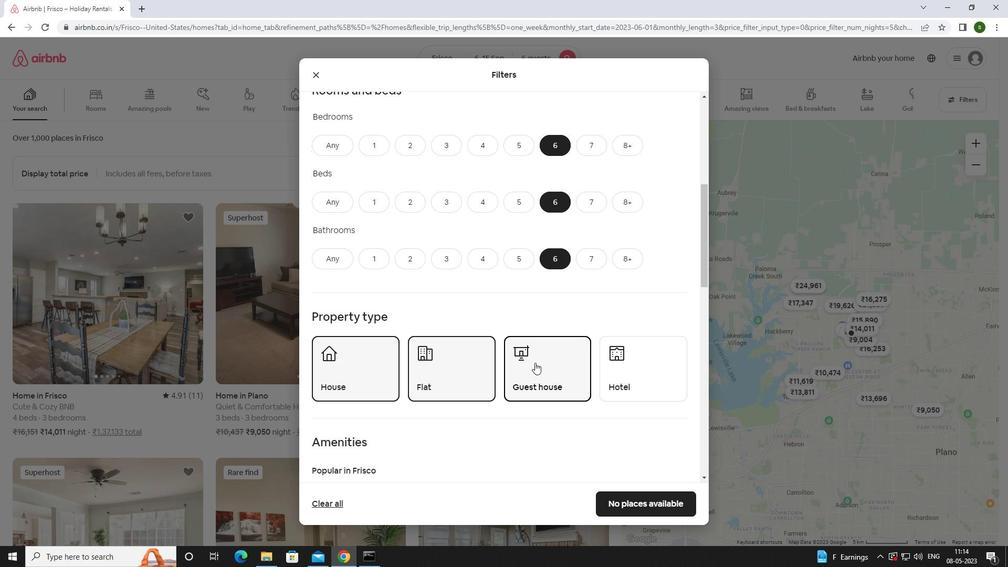 
Action: Mouse scrolled (535, 362) with delta (0, 0)
Screenshot: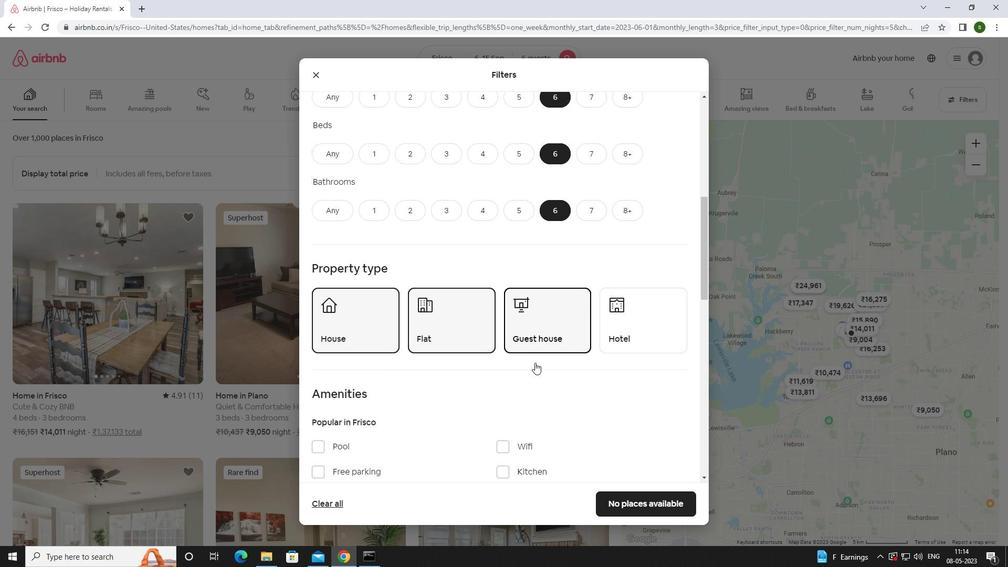 
Action: Mouse moved to (508, 345)
Screenshot: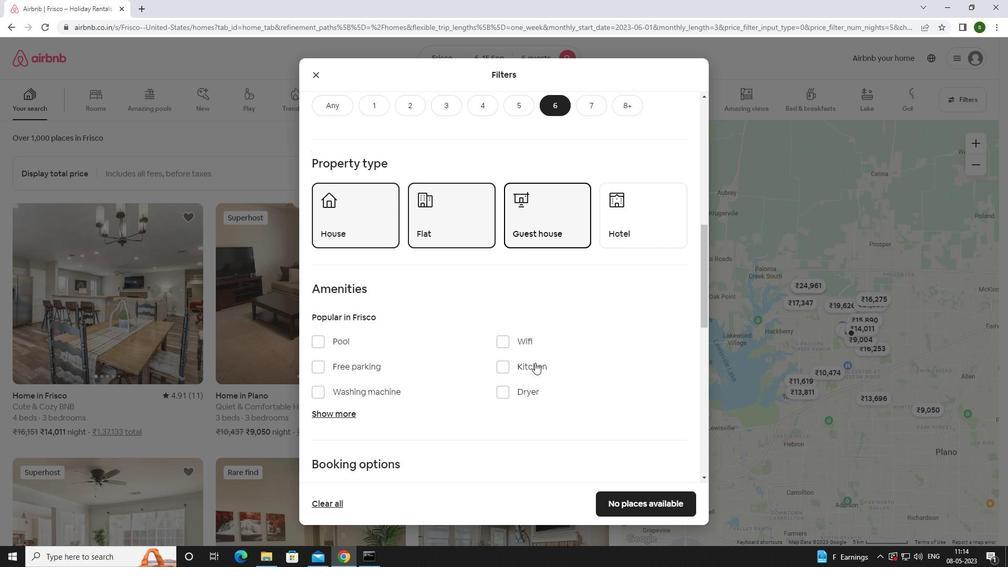
Action: Mouse pressed left at (508, 345)
Screenshot: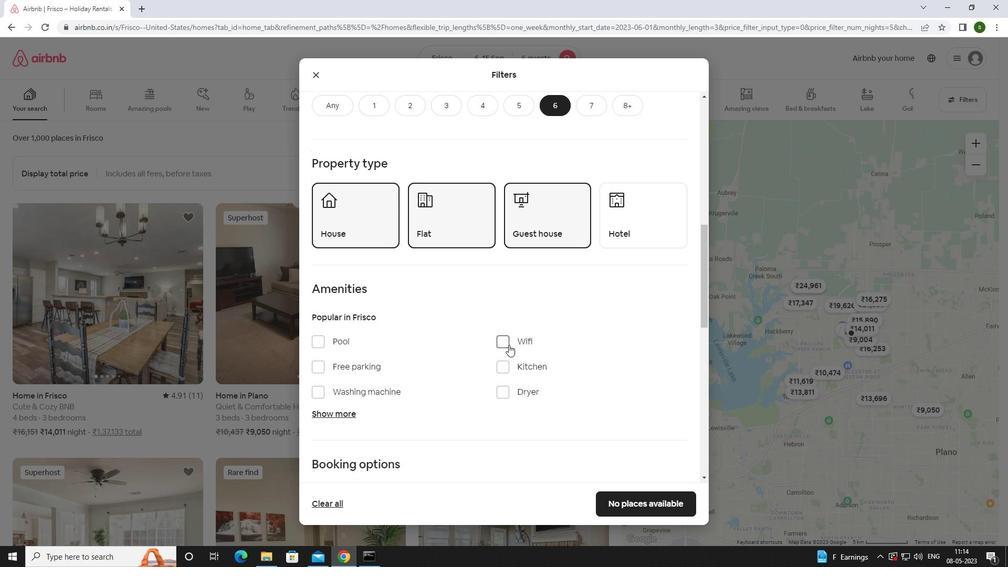 
Action: Mouse moved to (361, 370)
Screenshot: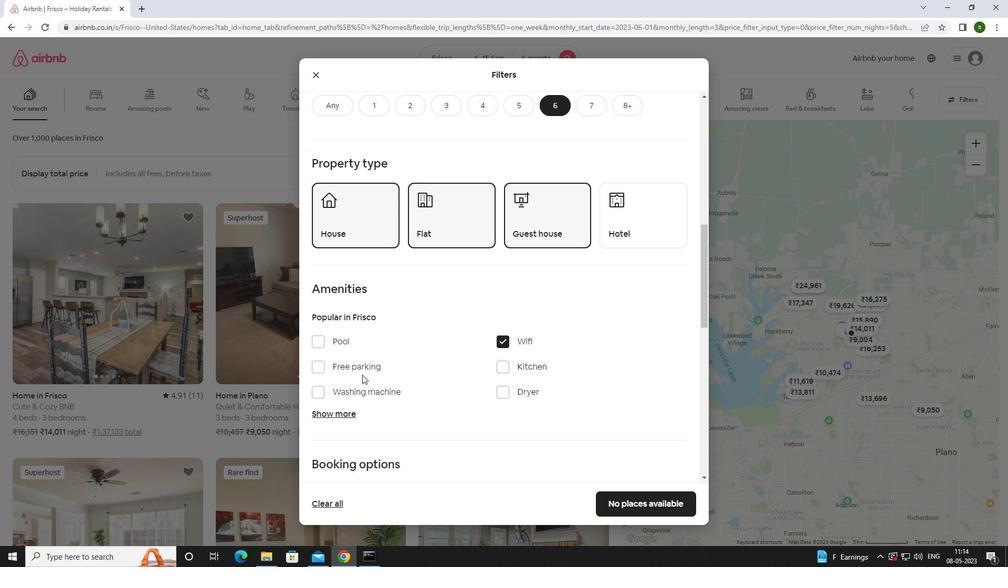 
Action: Mouse pressed left at (361, 370)
Screenshot: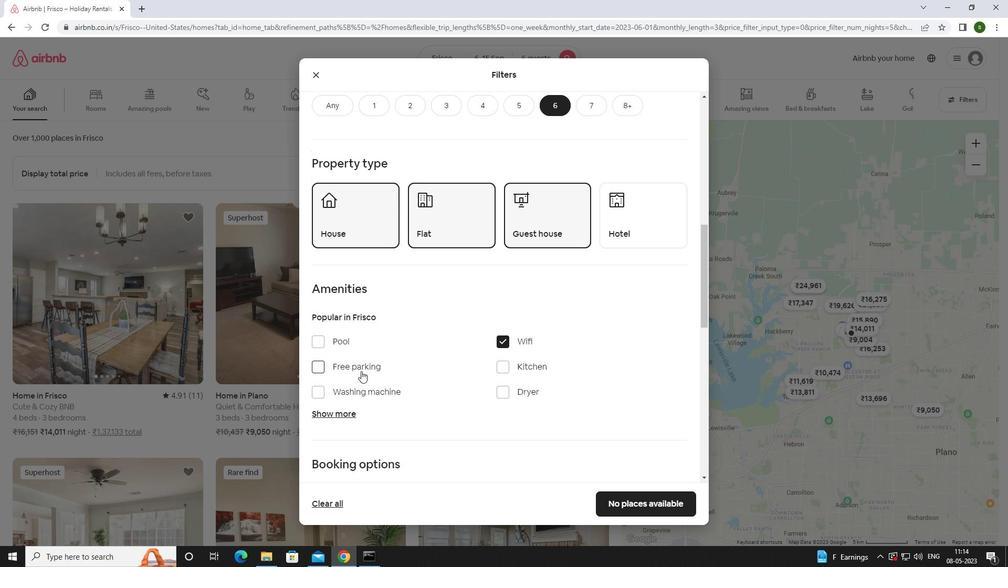 
Action: Mouse moved to (340, 412)
Screenshot: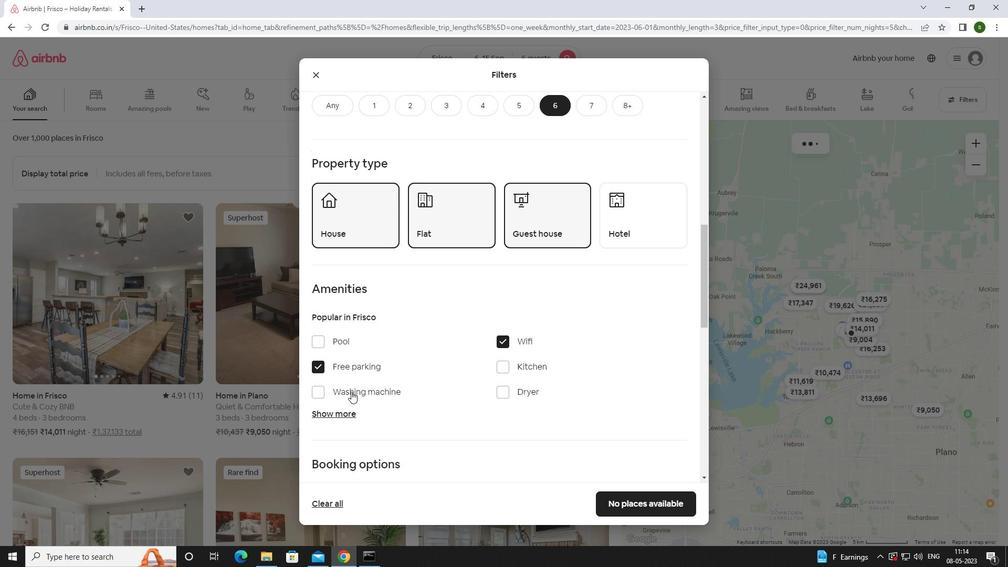 
Action: Mouse pressed left at (340, 412)
Screenshot: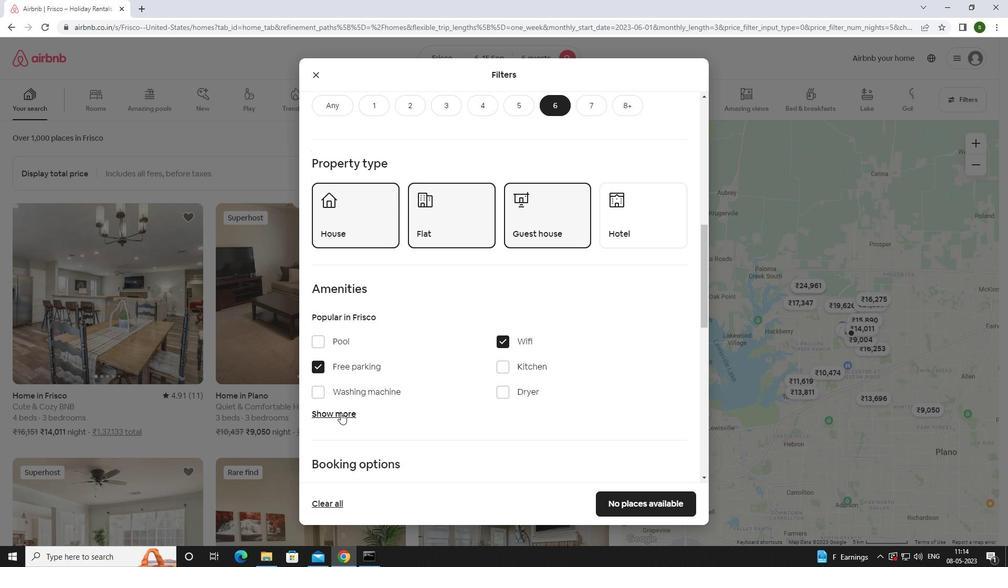 
Action: Mouse moved to (424, 389)
Screenshot: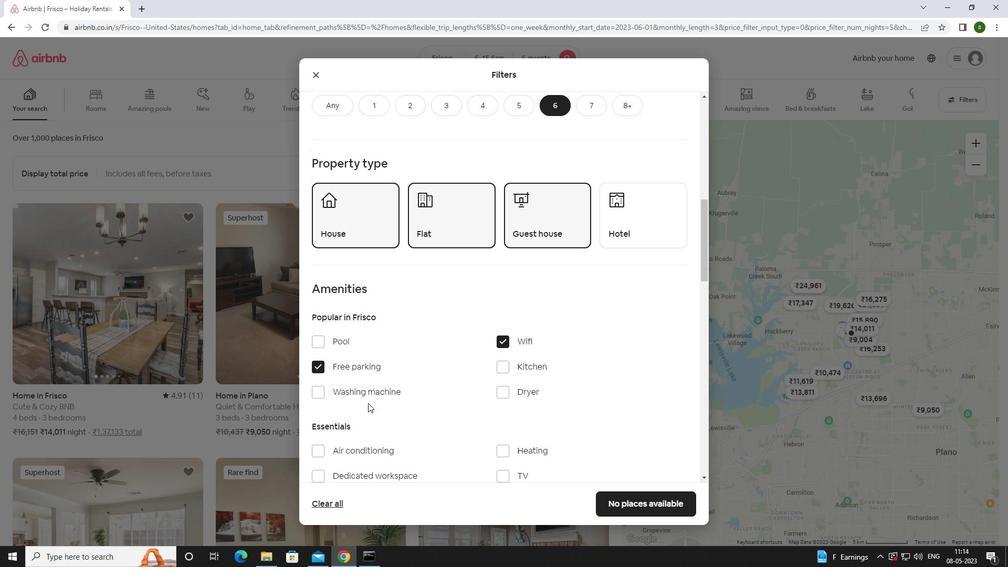 
Action: Mouse scrolled (424, 389) with delta (0, 0)
Screenshot: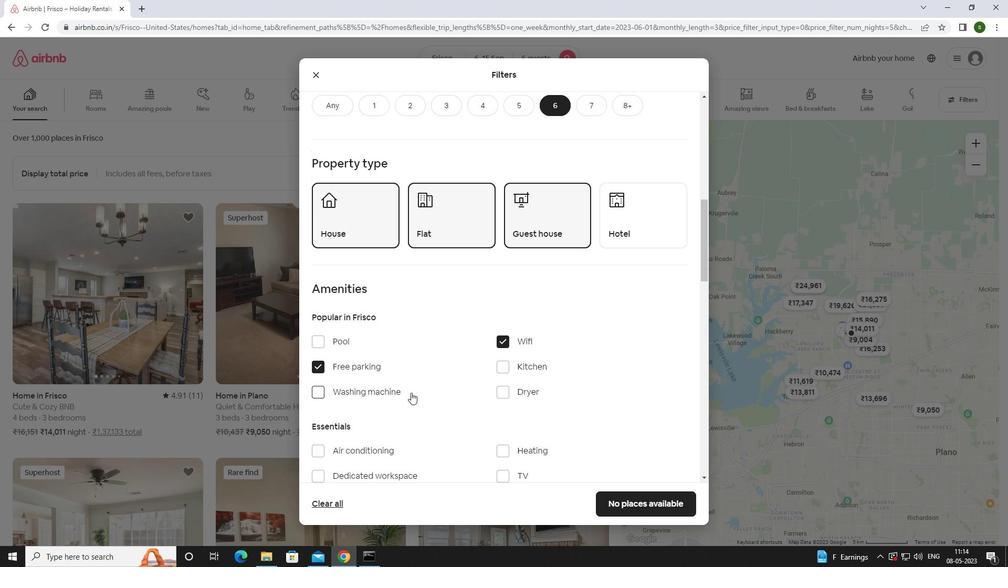 
Action: Mouse moved to (424, 389)
Screenshot: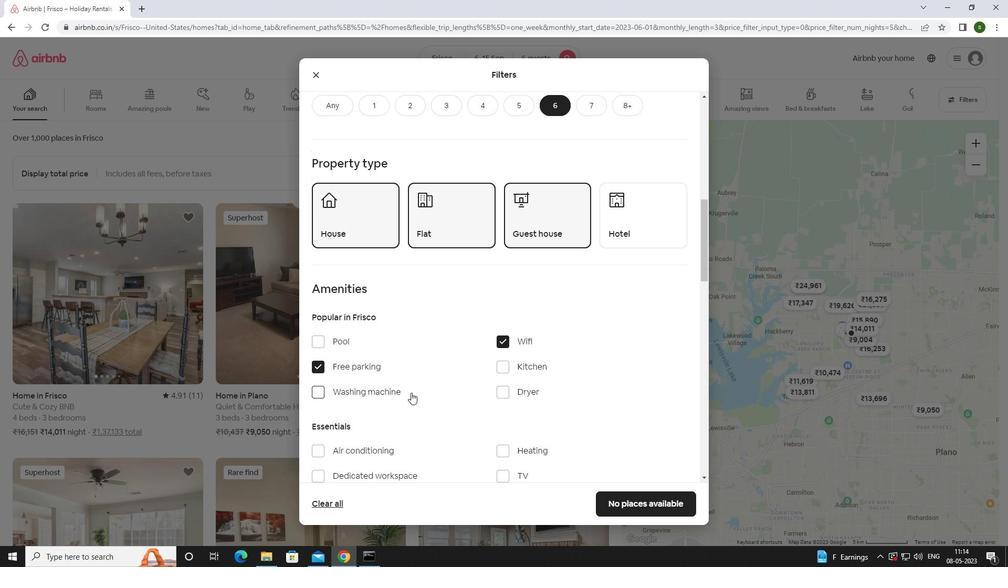 
Action: Mouse scrolled (424, 389) with delta (0, 0)
Screenshot: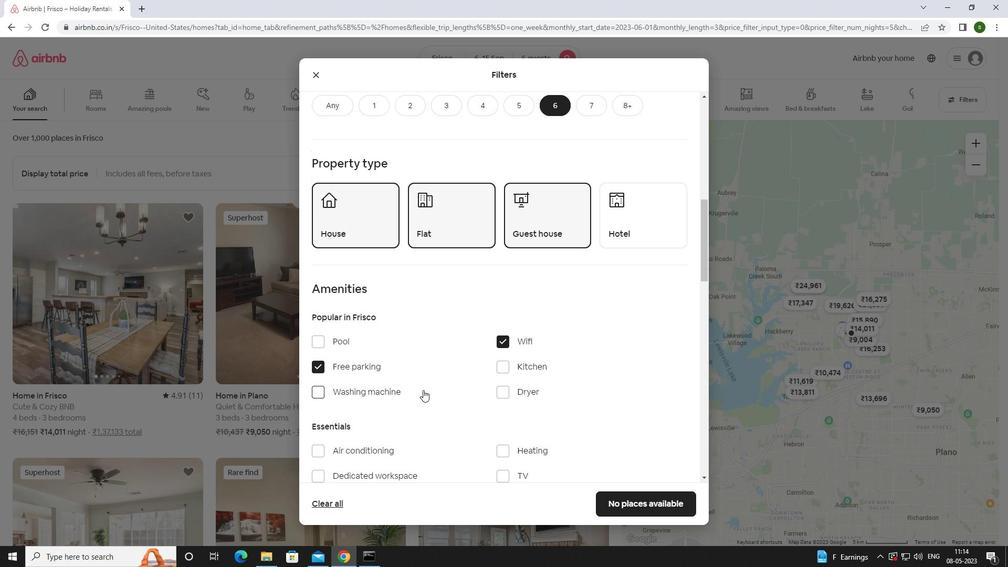
Action: Mouse moved to (502, 369)
Screenshot: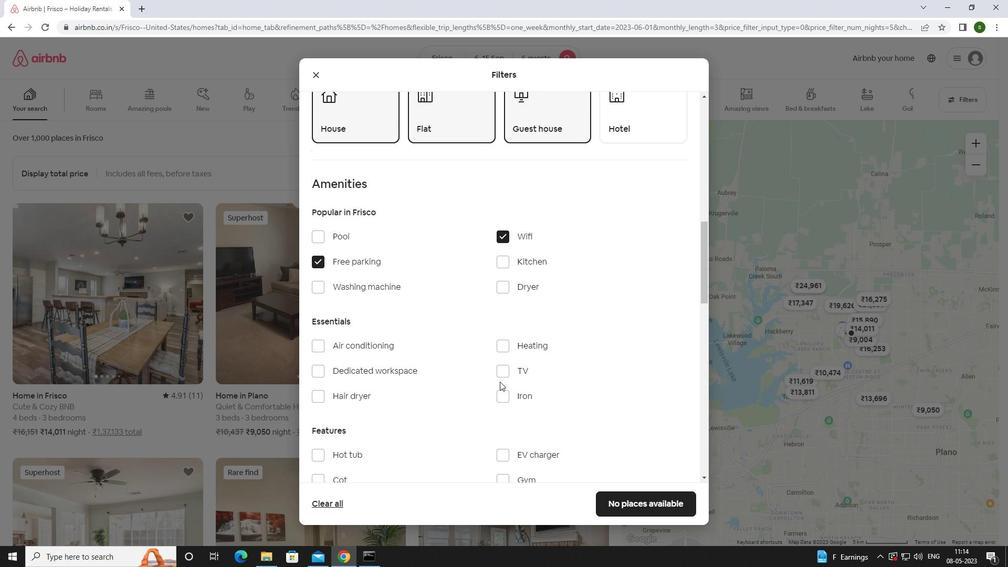 
Action: Mouse pressed left at (502, 369)
Screenshot: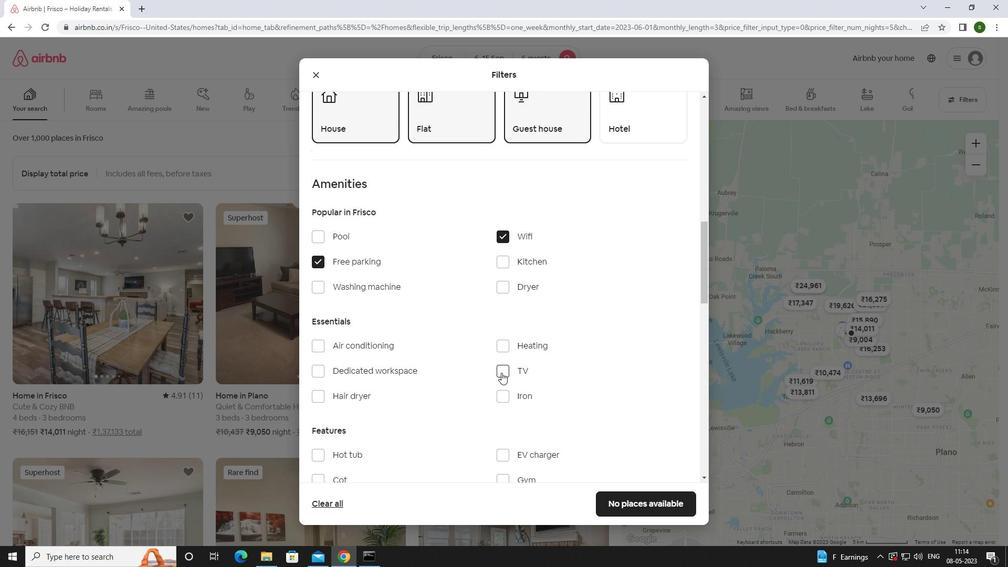 
Action: Mouse moved to (446, 368)
Screenshot: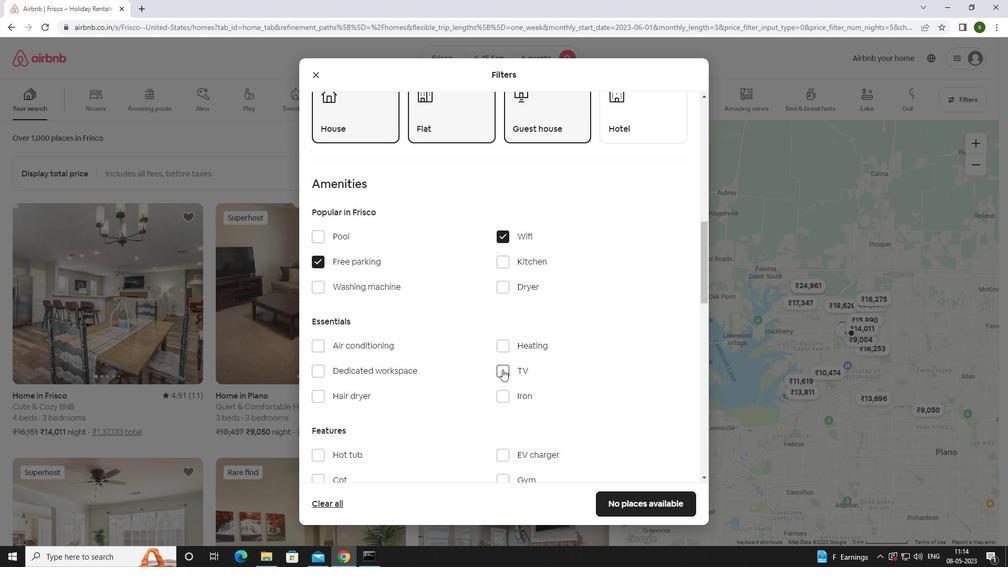 
Action: Mouse scrolled (446, 368) with delta (0, 0)
Screenshot: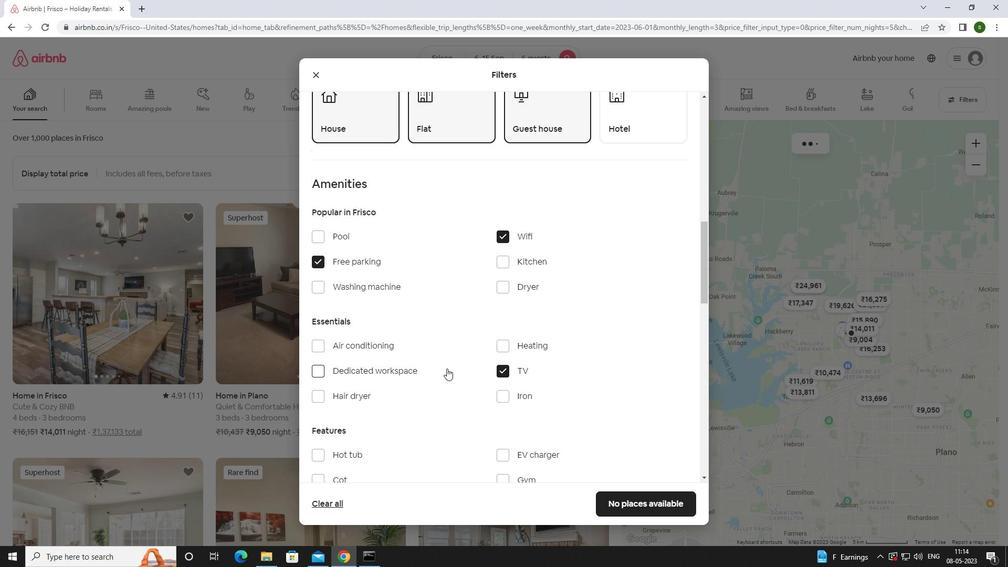 
Action: Mouse scrolled (446, 368) with delta (0, 0)
Screenshot: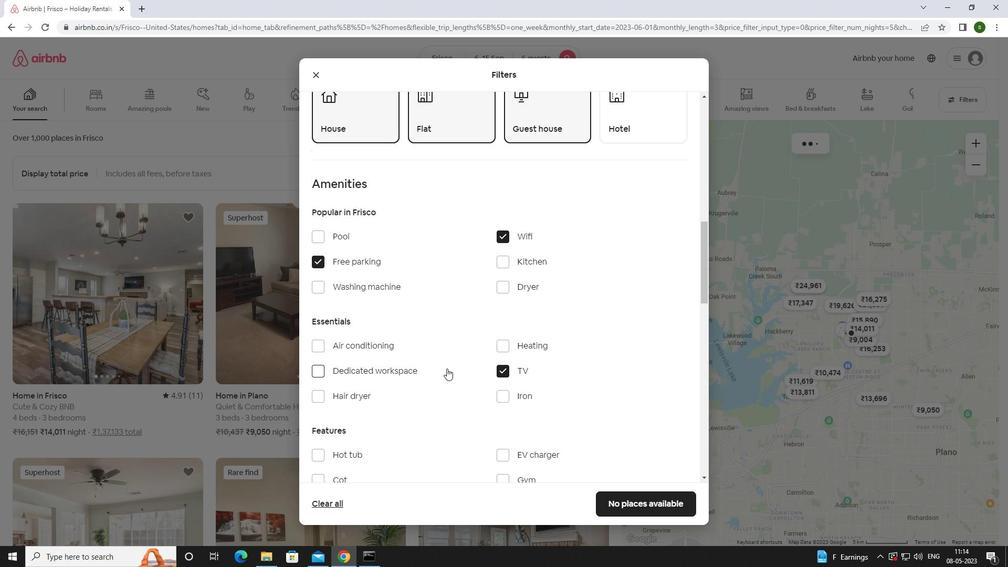 
Action: Mouse scrolled (446, 368) with delta (0, 0)
Screenshot: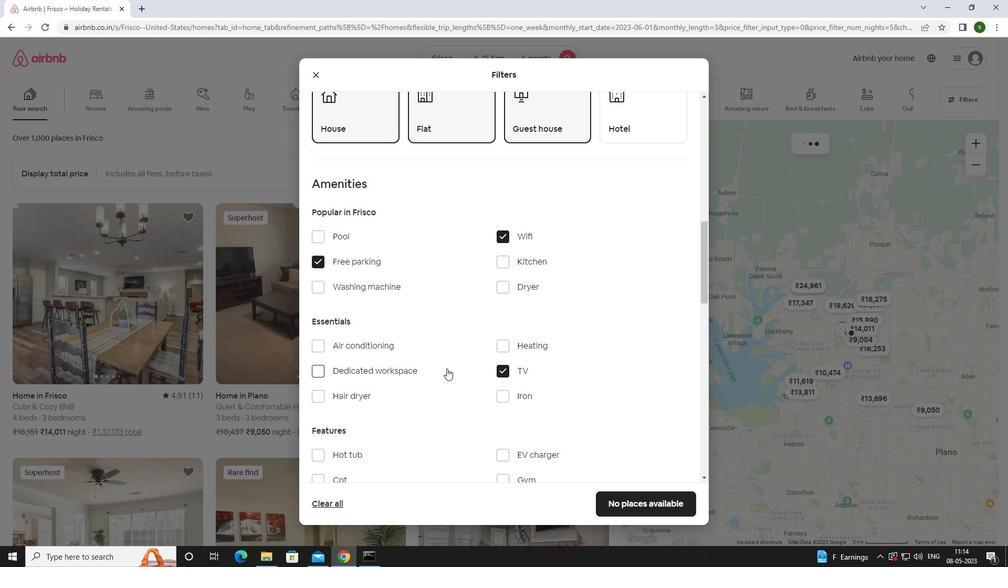 
Action: Mouse moved to (503, 323)
Screenshot: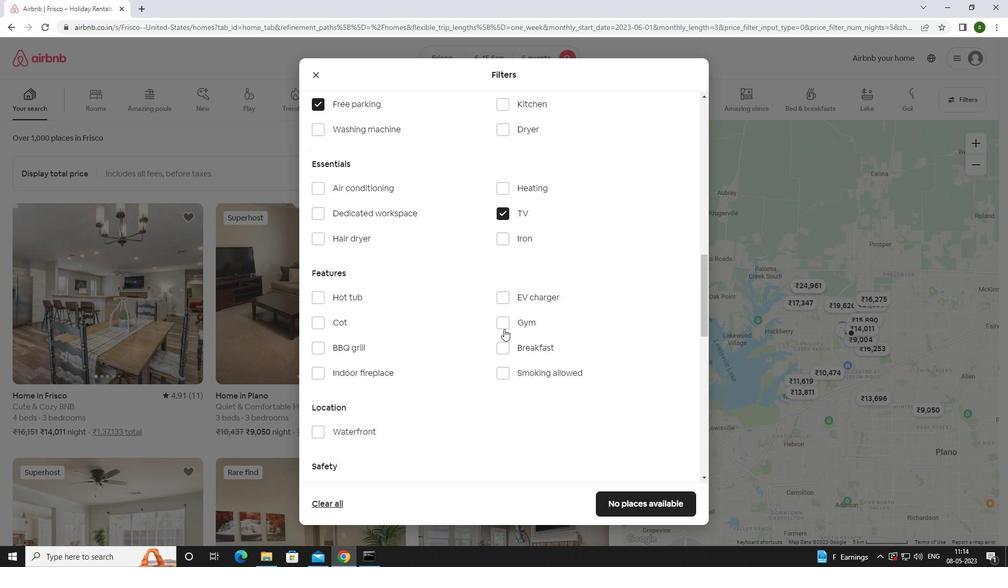 
Action: Mouse pressed left at (503, 323)
Screenshot: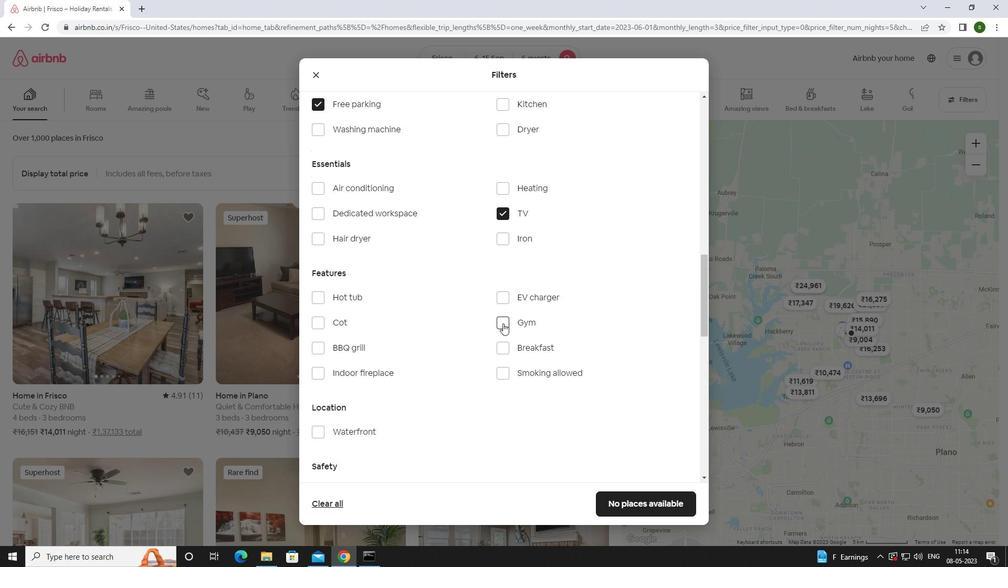 
Action: Mouse moved to (501, 350)
Screenshot: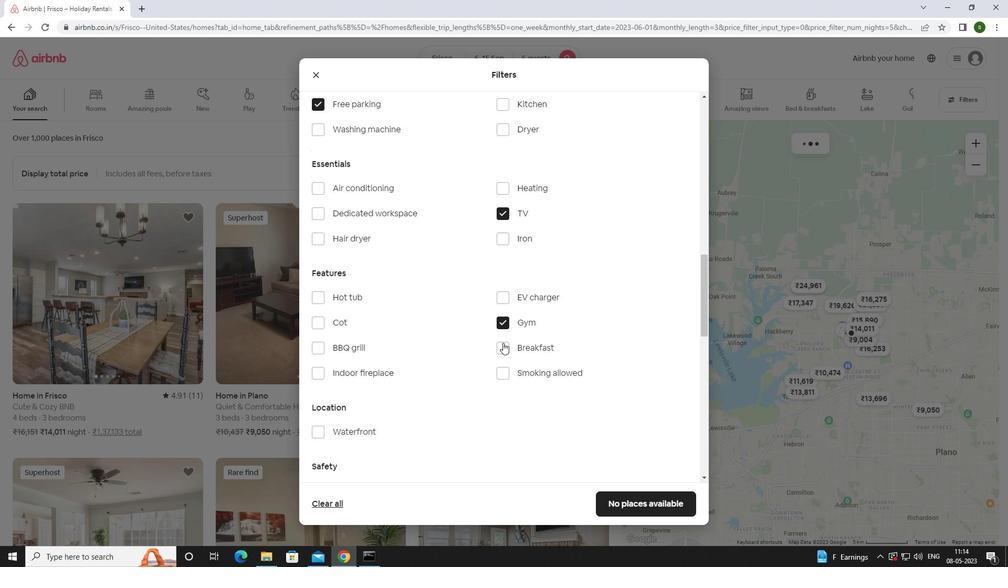
Action: Mouse pressed left at (501, 350)
Screenshot: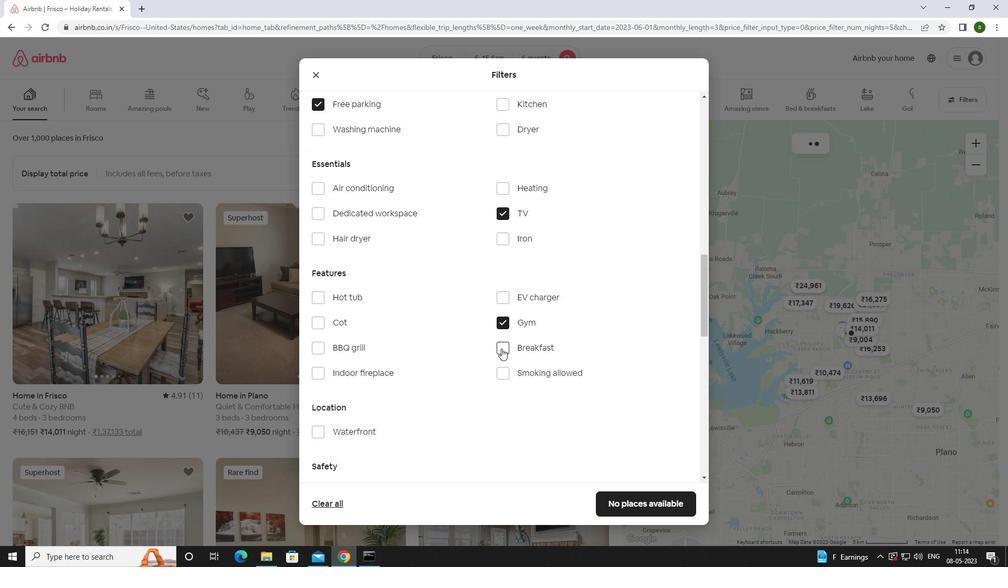 
Action: Mouse moved to (484, 351)
Screenshot: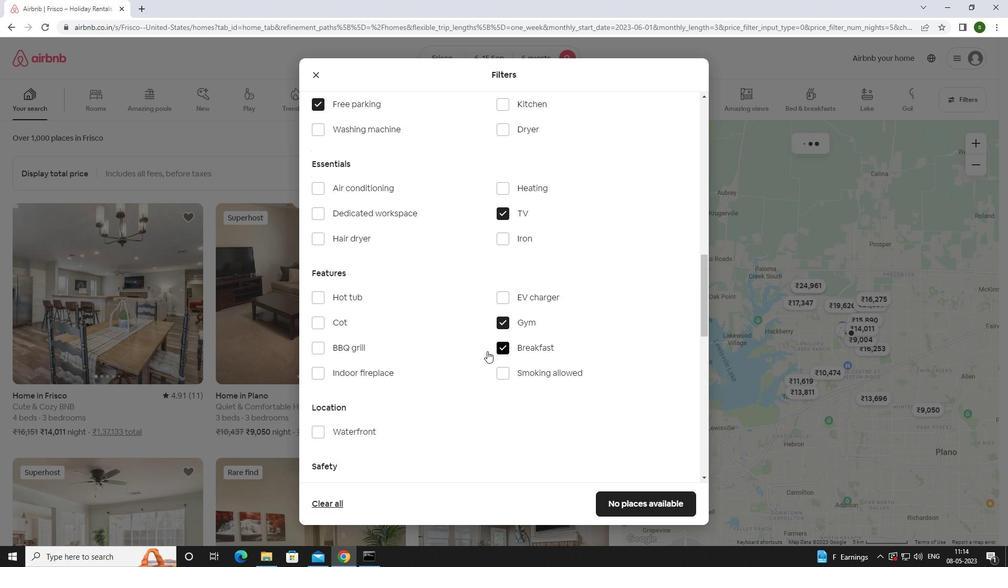 
Action: Mouse scrolled (484, 350) with delta (0, 0)
Screenshot: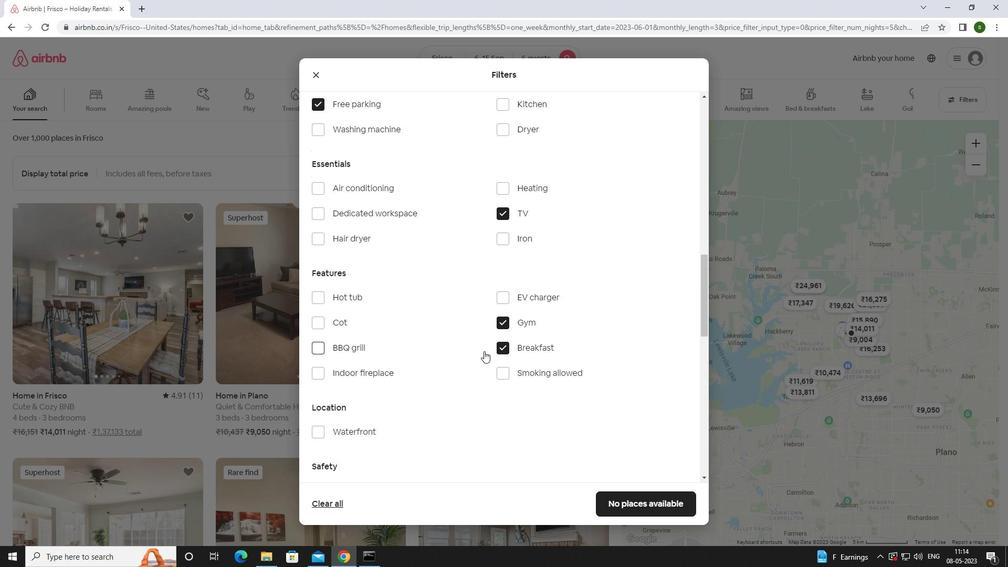 
Action: Mouse scrolled (484, 350) with delta (0, 0)
Screenshot: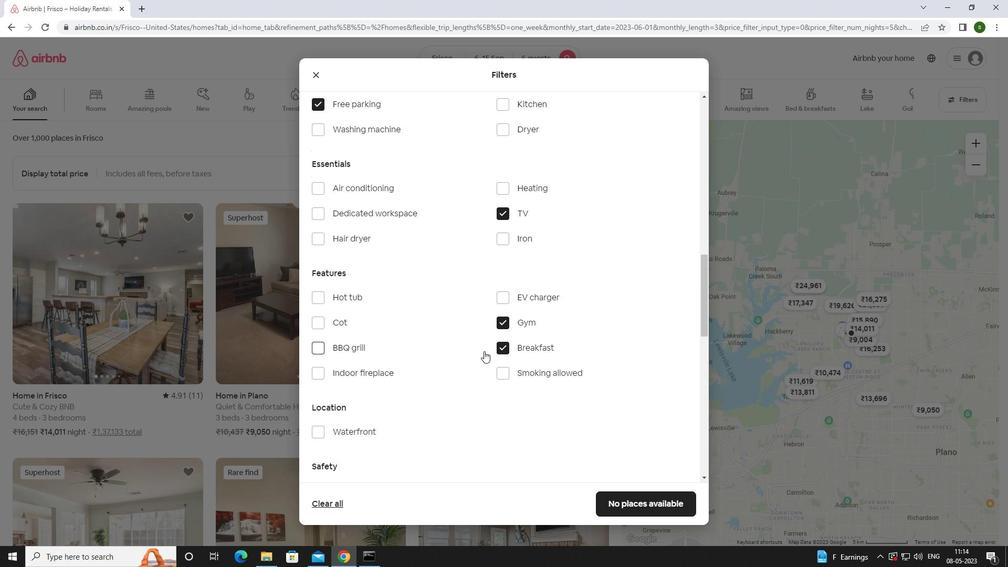
Action: Mouse scrolled (484, 350) with delta (0, 0)
Screenshot: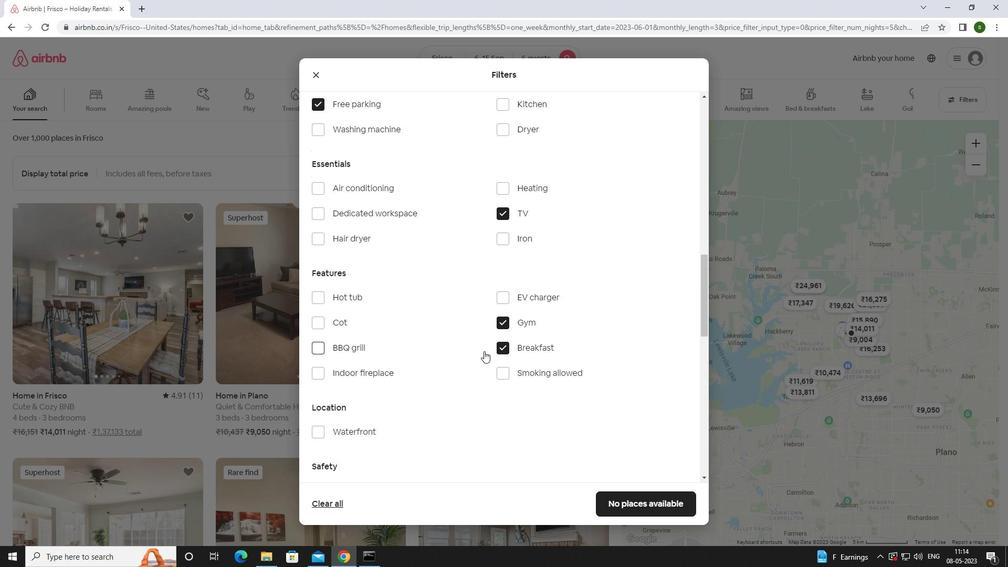 
Action: Mouse scrolled (484, 350) with delta (0, 0)
Screenshot: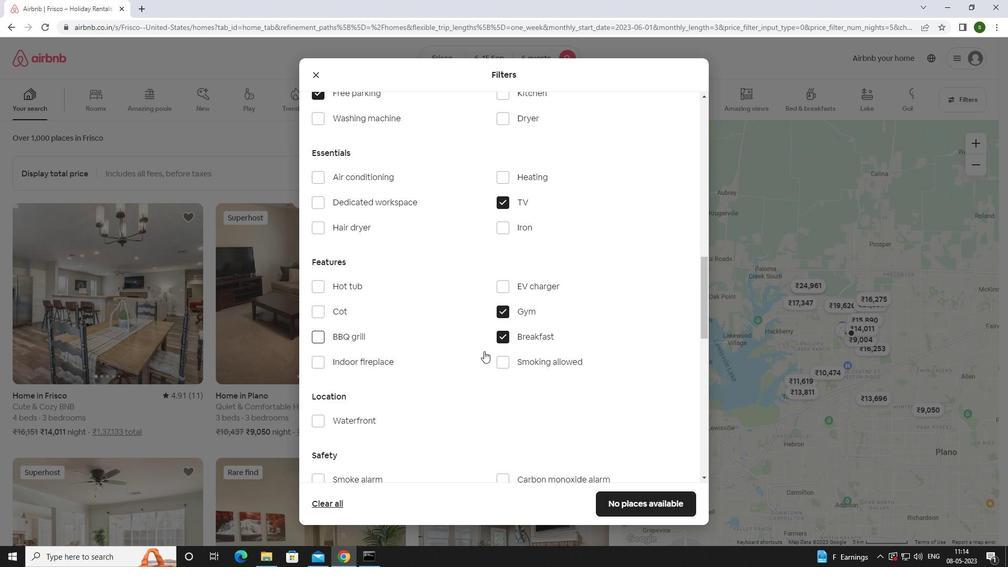 
Action: Mouse scrolled (484, 350) with delta (0, 0)
Screenshot: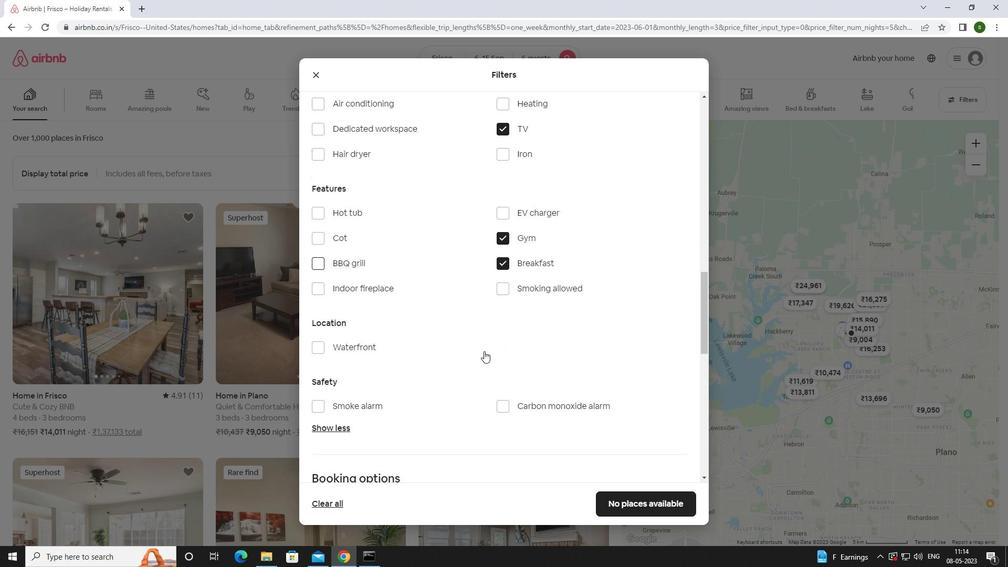 
Action: Mouse scrolled (484, 350) with delta (0, 0)
Screenshot: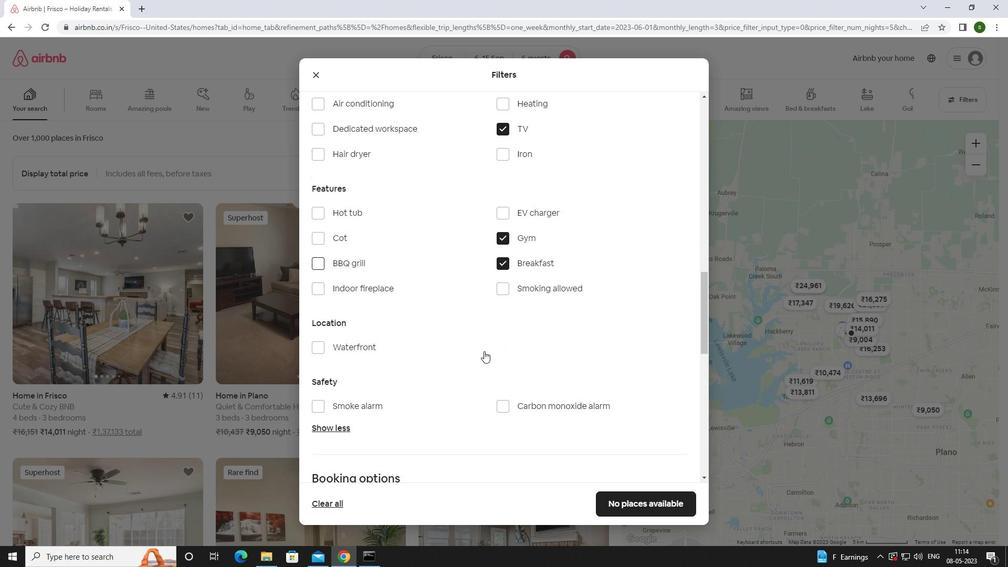 
Action: Mouse scrolled (484, 350) with delta (0, 0)
Screenshot: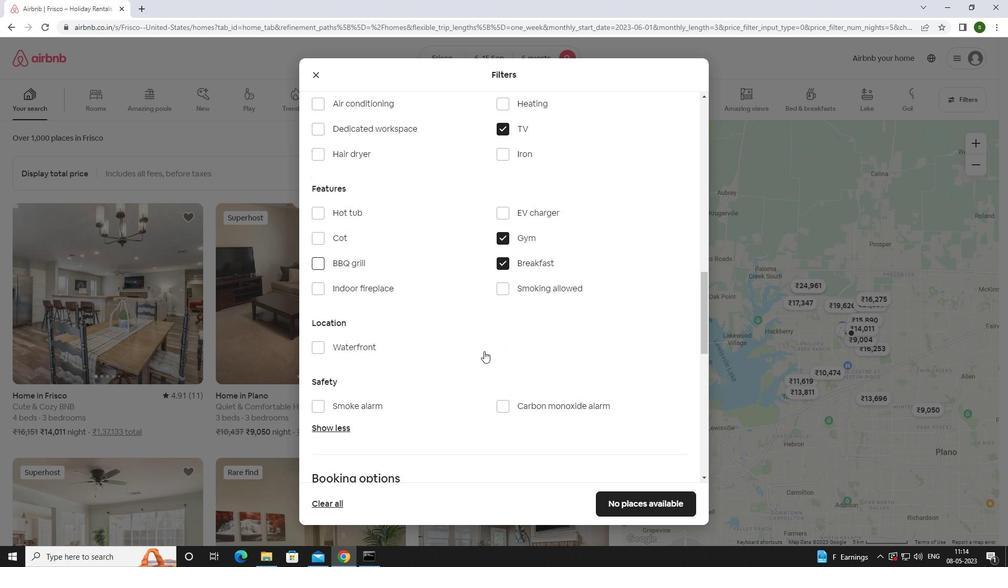 
Action: Mouse moved to (488, 348)
Screenshot: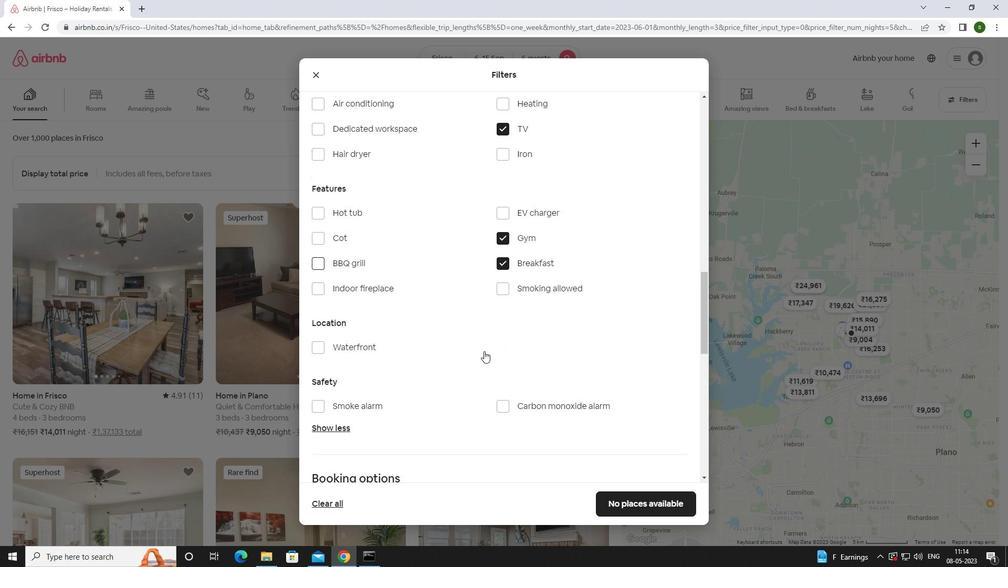
Action: Mouse scrolled (488, 347) with delta (0, 0)
Screenshot: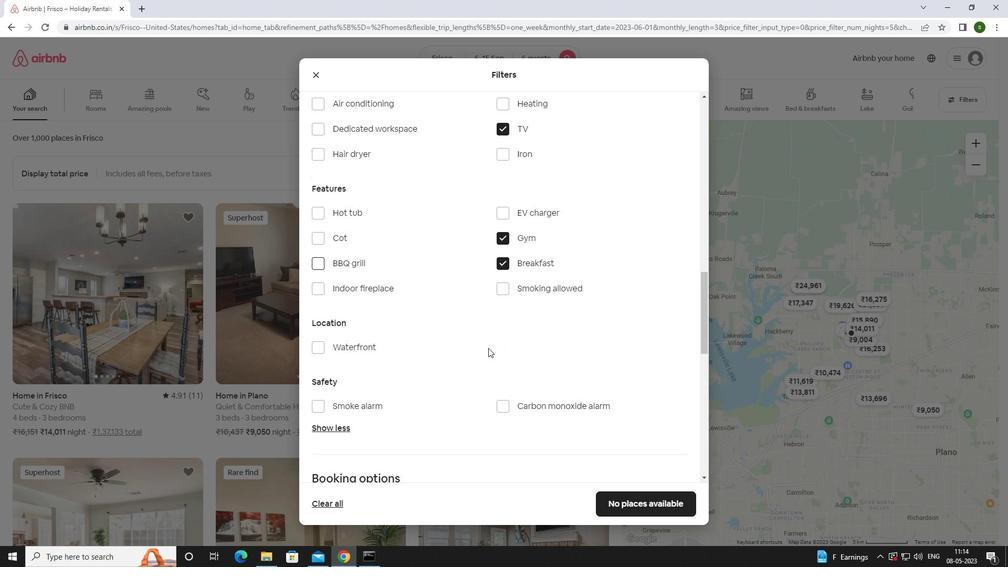 
Action: Mouse scrolled (488, 347) with delta (0, 0)
Screenshot: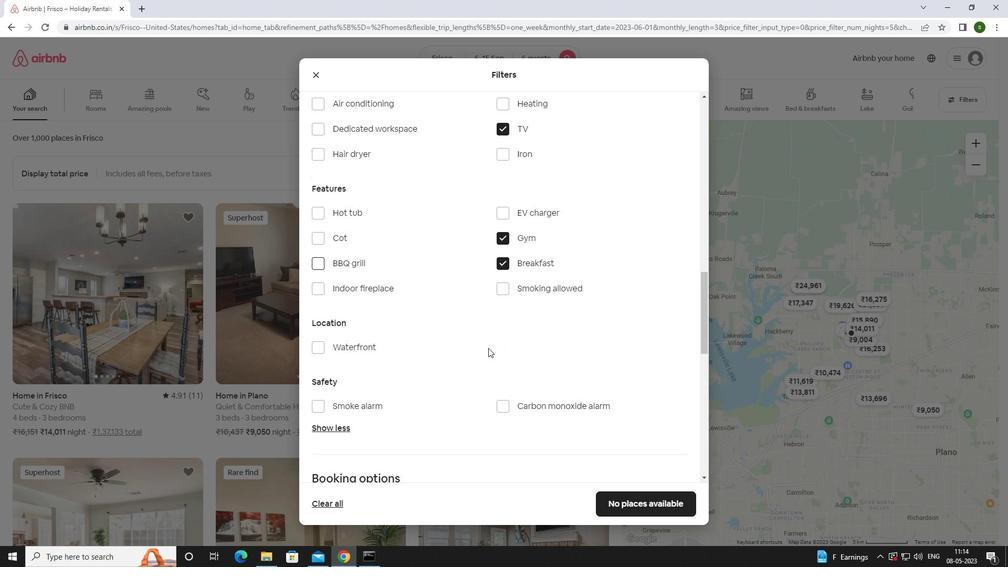 
Action: Mouse scrolled (488, 347) with delta (0, 0)
Screenshot: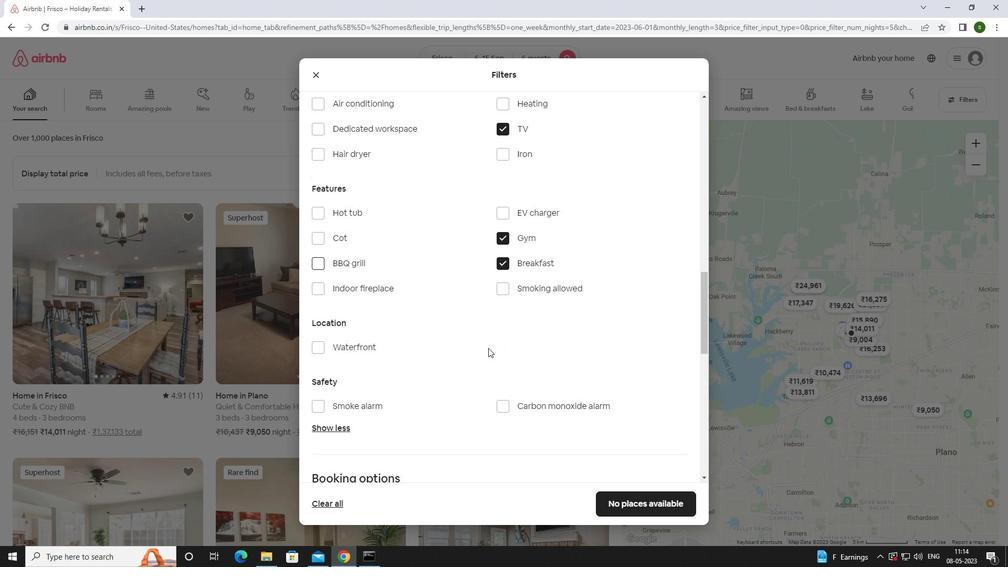 
Action: Mouse moved to (663, 109)
Screenshot: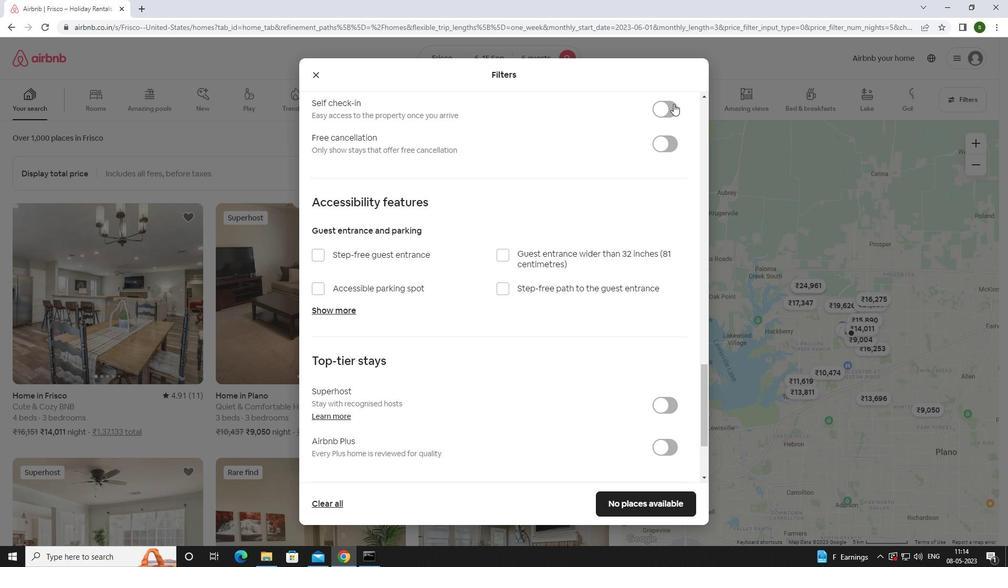 
Action: Mouse pressed left at (663, 109)
Screenshot: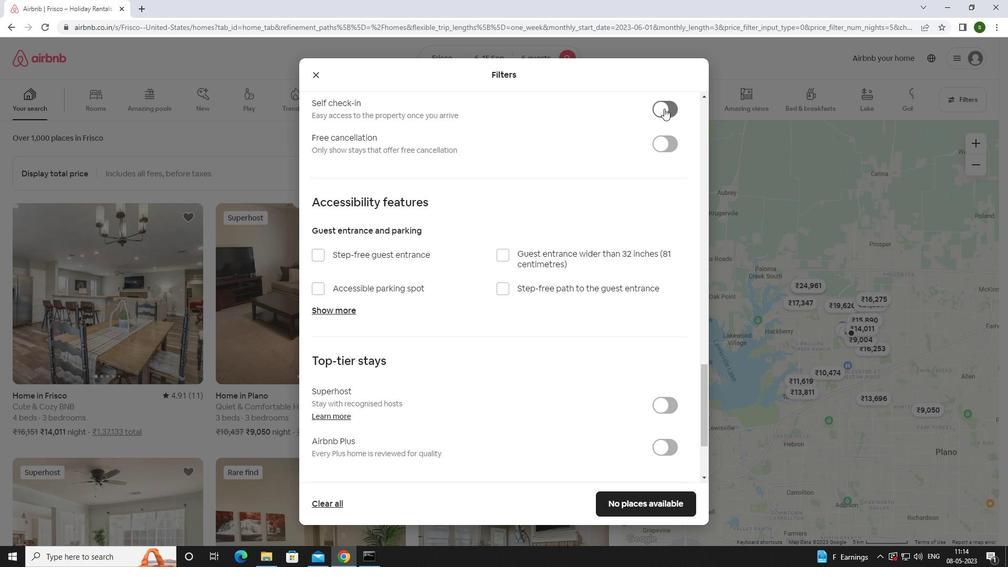 
Action: Mouse moved to (552, 317)
Screenshot: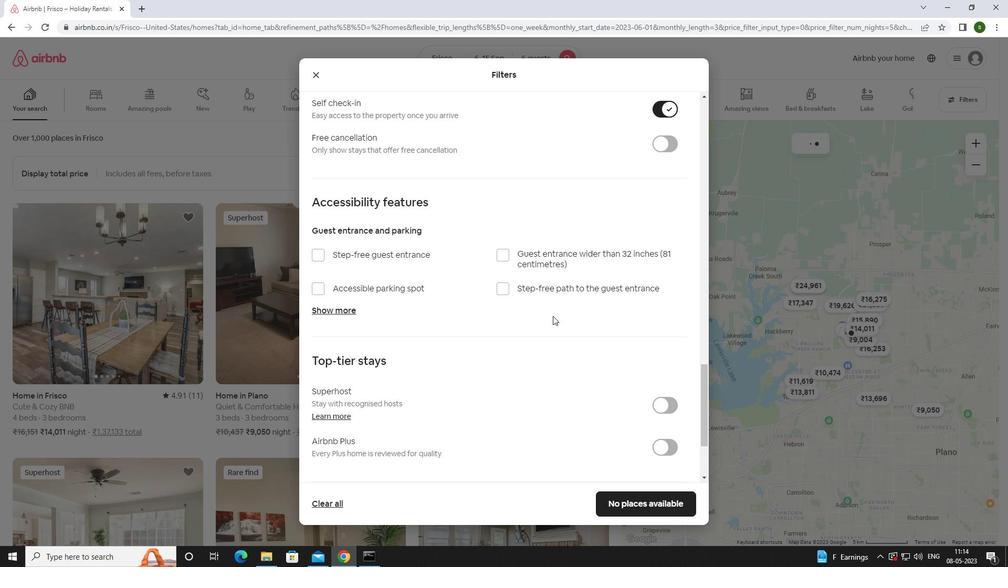 
Action: Mouse scrolled (552, 316) with delta (0, 0)
Screenshot: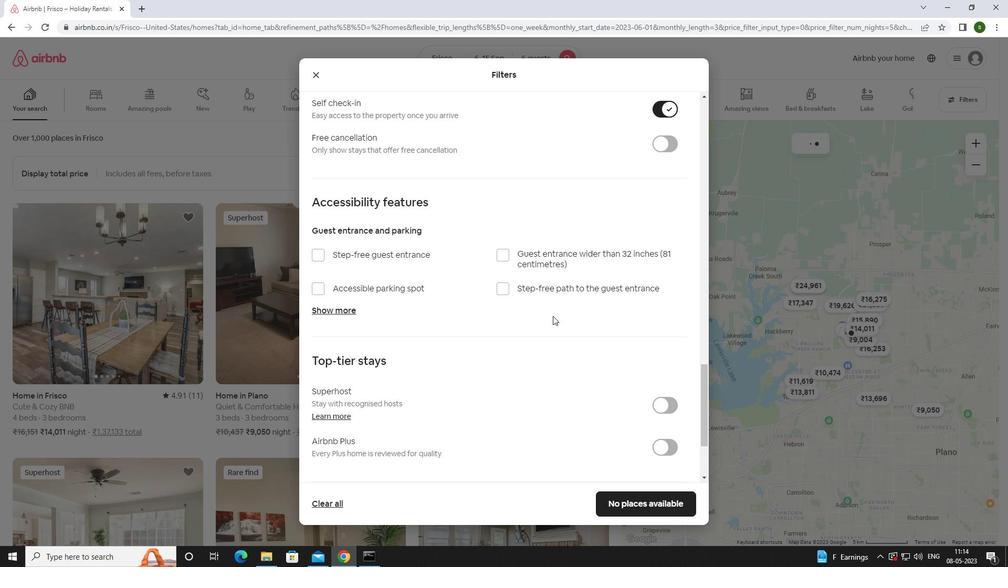 
Action: Mouse moved to (552, 318)
Screenshot: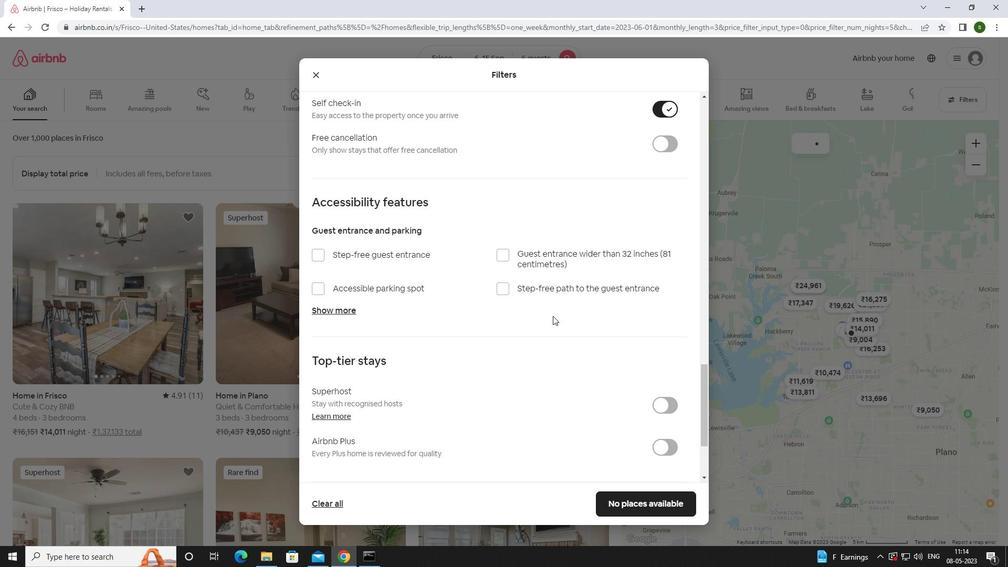 
Action: Mouse scrolled (552, 317) with delta (0, 0)
Screenshot: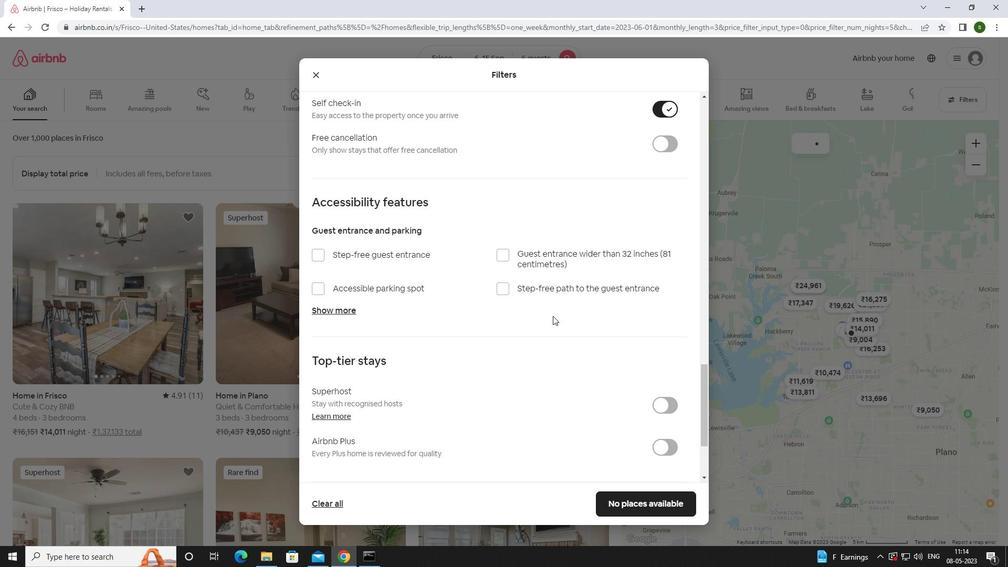 
Action: Mouse moved to (552, 318)
Screenshot: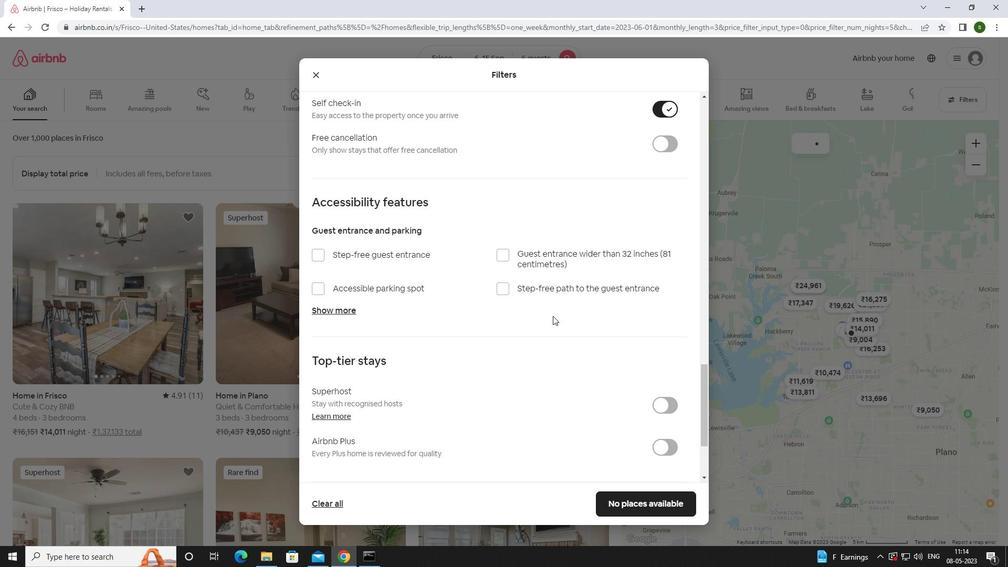 
Action: Mouse scrolled (552, 318) with delta (0, 0)
Screenshot: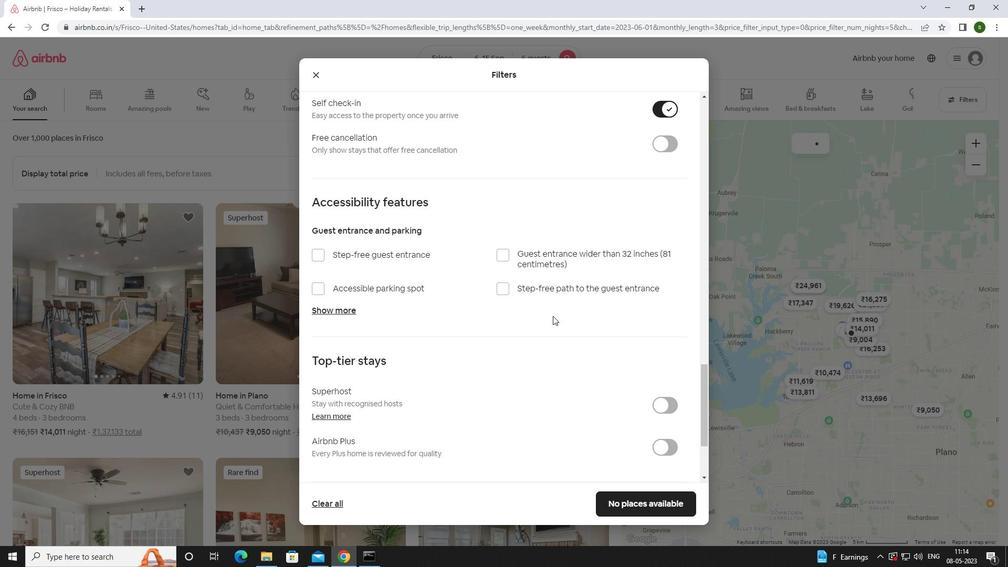 
Action: Mouse scrolled (552, 318) with delta (0, 0)
Screenshot: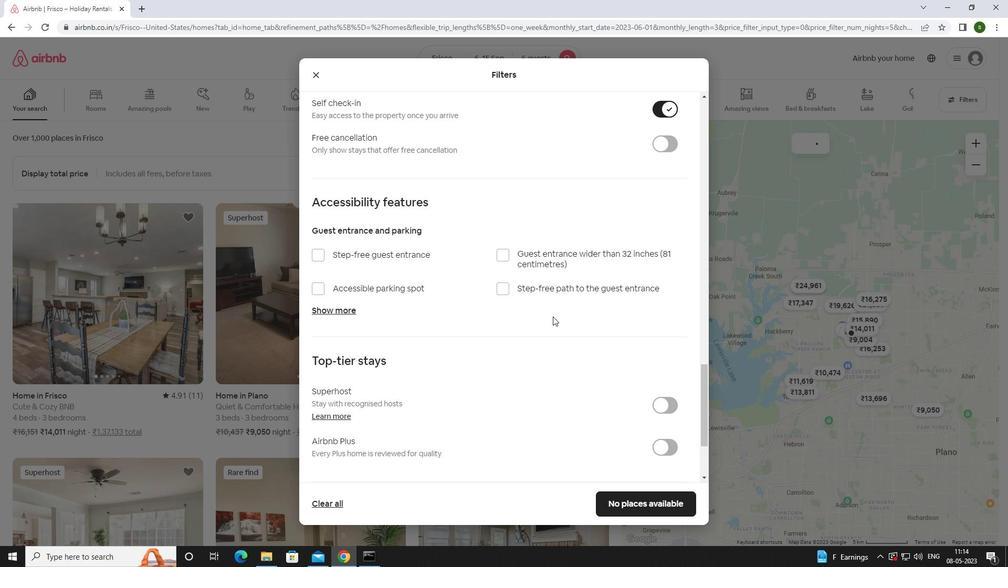 
Action: Mouse scrolled (552, 318) with delta (0, 0)
Screenshot: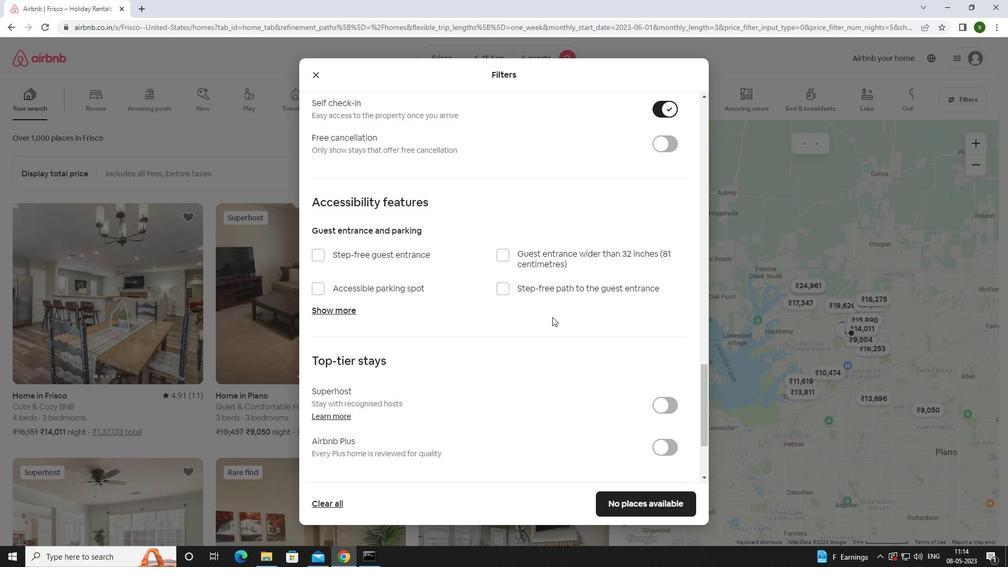 
Action: Mouse scrolled (552, 318) with delta (0, 0)
Screenshot: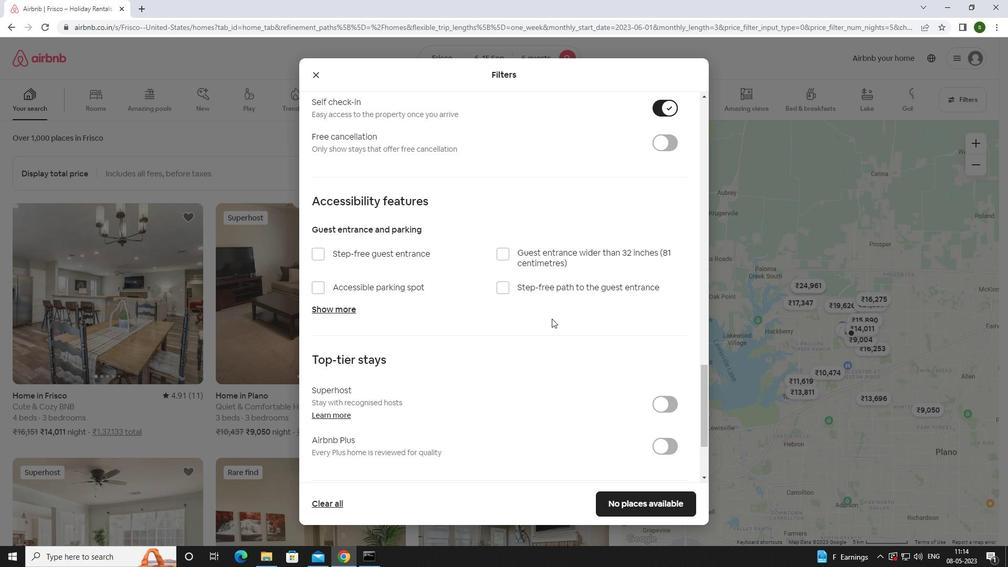 
Action: Mouse moved to (551, 318)
Screenshot: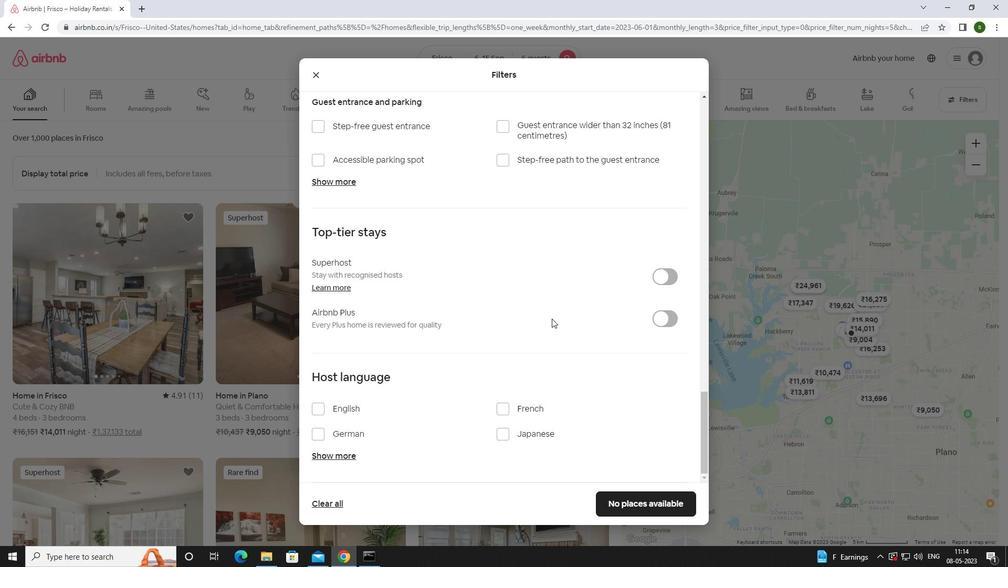 
Action: Mouse scrolled (551, 318) with delta (0, 0)
Screenshot: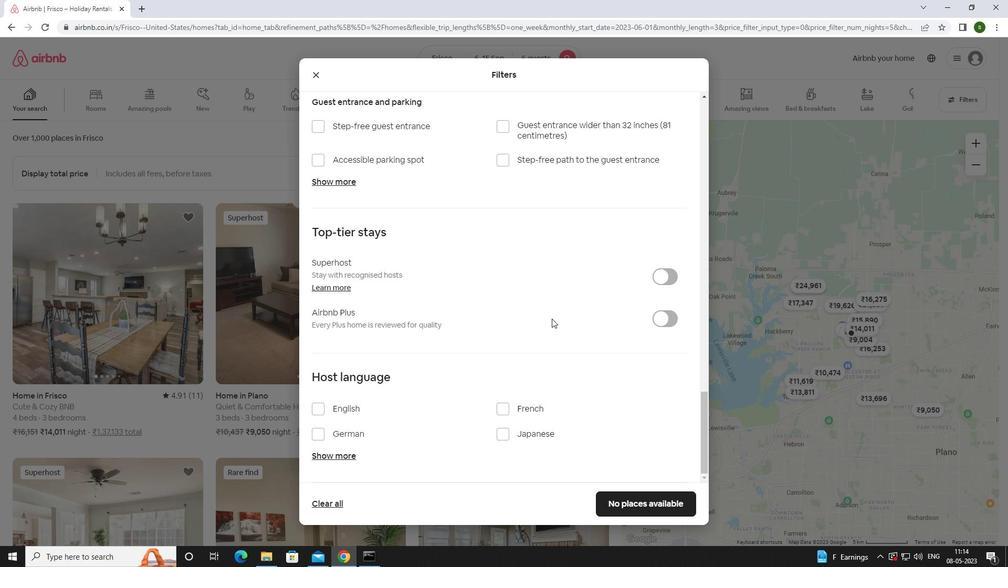 
Action: Mouse moved to (551, 319)
Screenshot: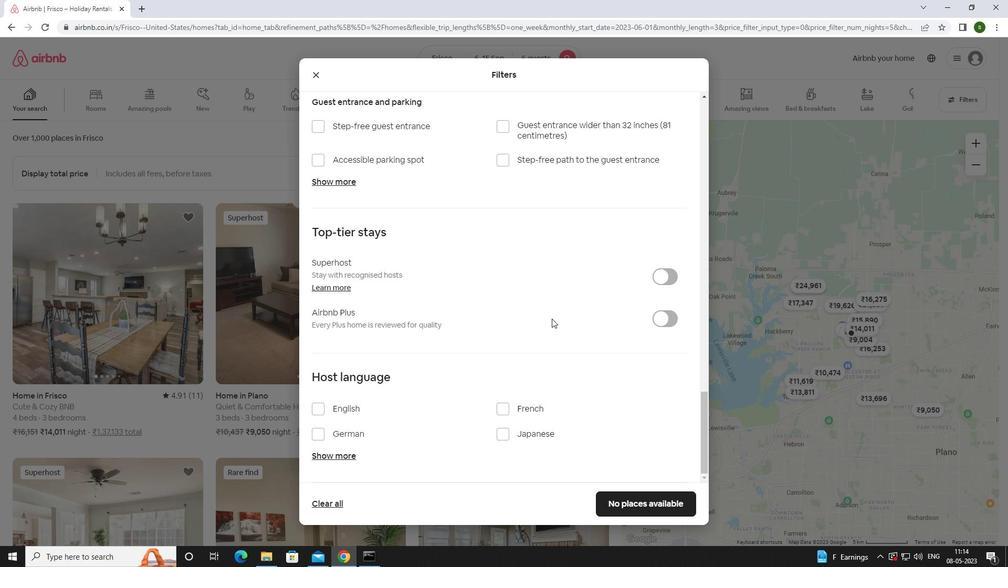 
Action: Mouse scrolled (551, 318) with delta (0, 0)
Screenshot: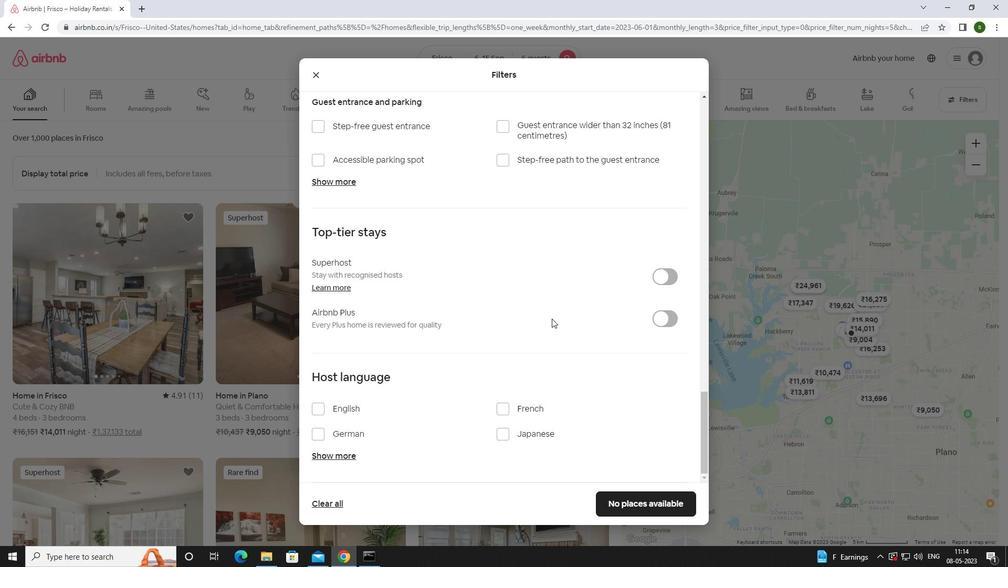 
Action: Mouse scrolled (551, 318) with delta (0, 0)
Screenshot: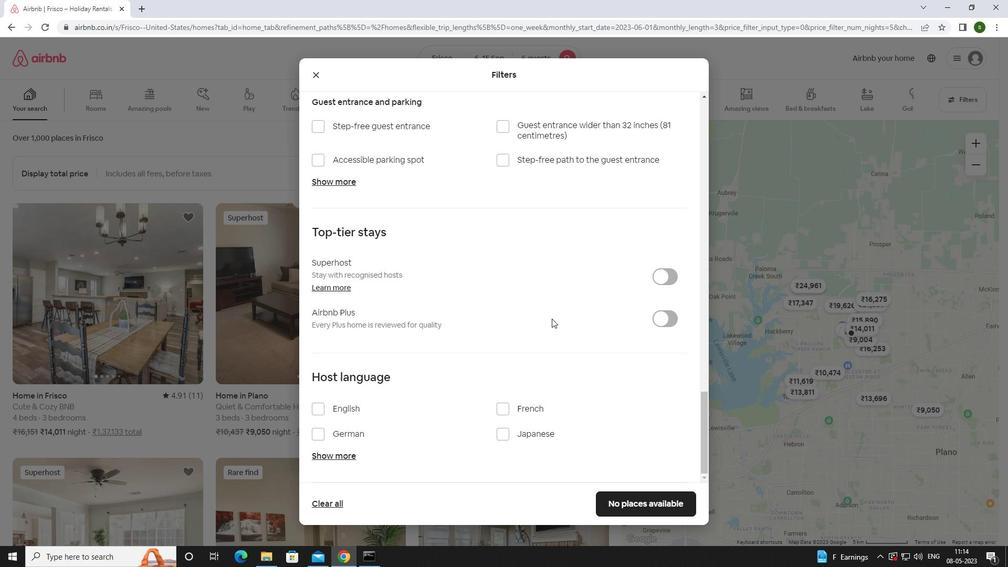 
Action: Mouse scrolled (551, 318) with delta (0, 0)
Screenshot: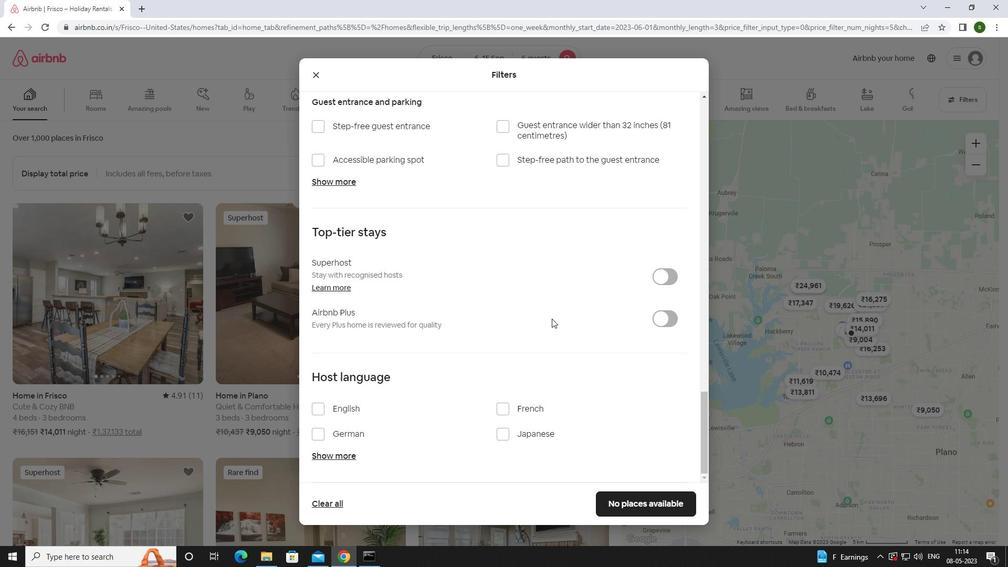 
Action: Mouse moved to (550, 320)
Screenshot: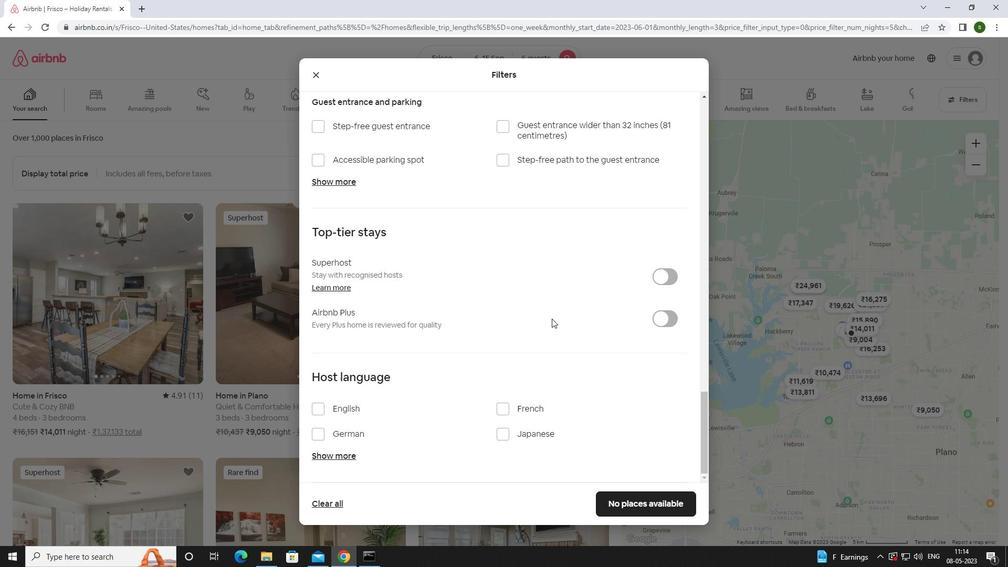 
Action: Mouse scrolled (550, 319) with delta (0, 0)
Screenshot: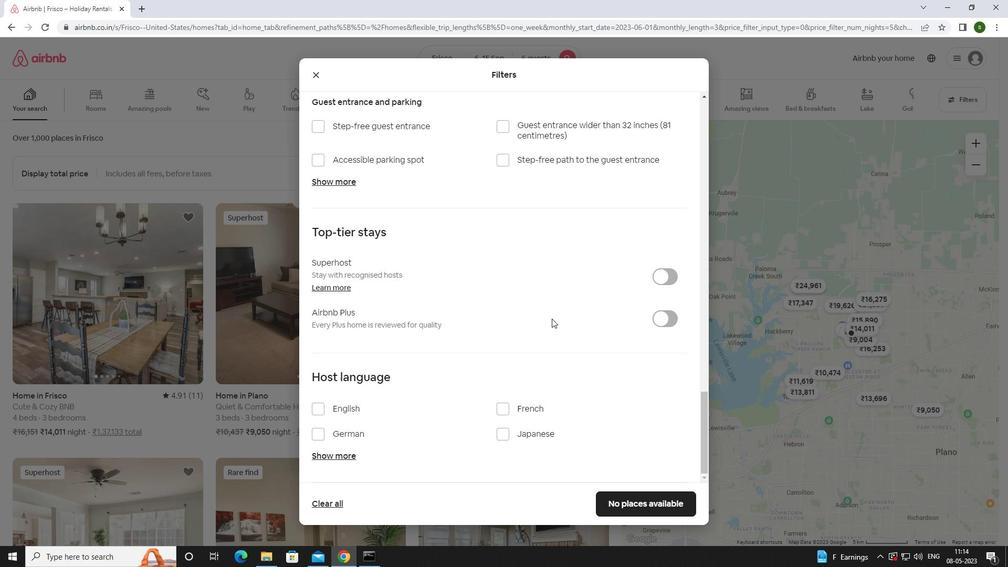 
Action: Mouse moved to (311, 409)
Screenshot: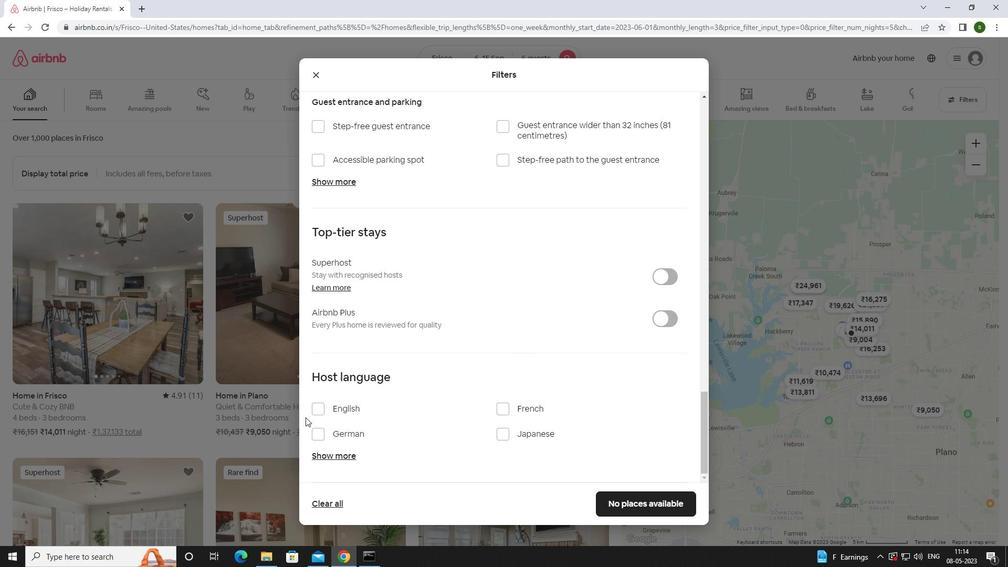 
Action: Mouse pressed left at (311, 409)
Screenshot: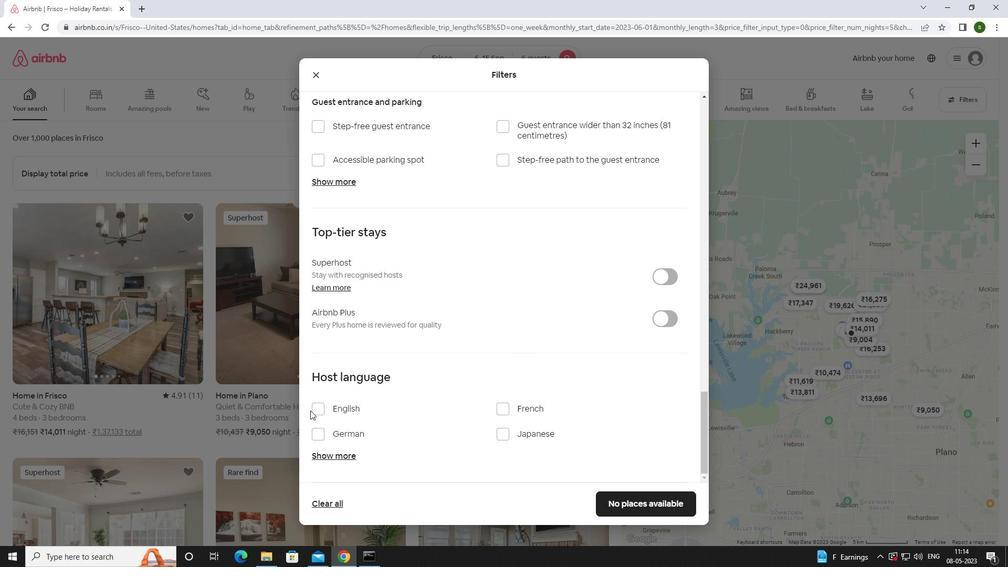 
Action: Mouse moved to (605, 505)
Screenshot: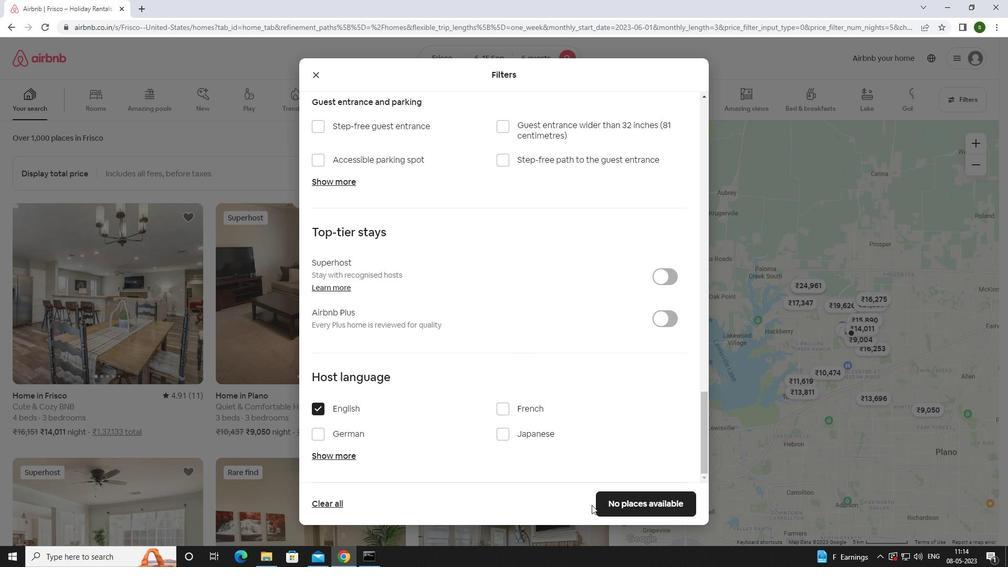 
Action: Mouse pressed left at (605, 505)
Screenshot: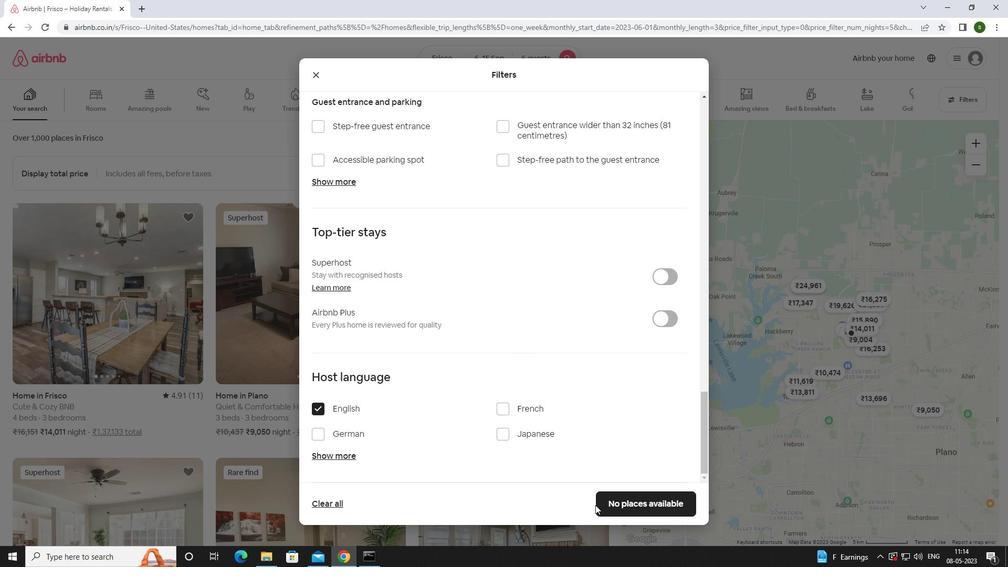 
Action: Mouse moved to (427, 407)
Screenshot: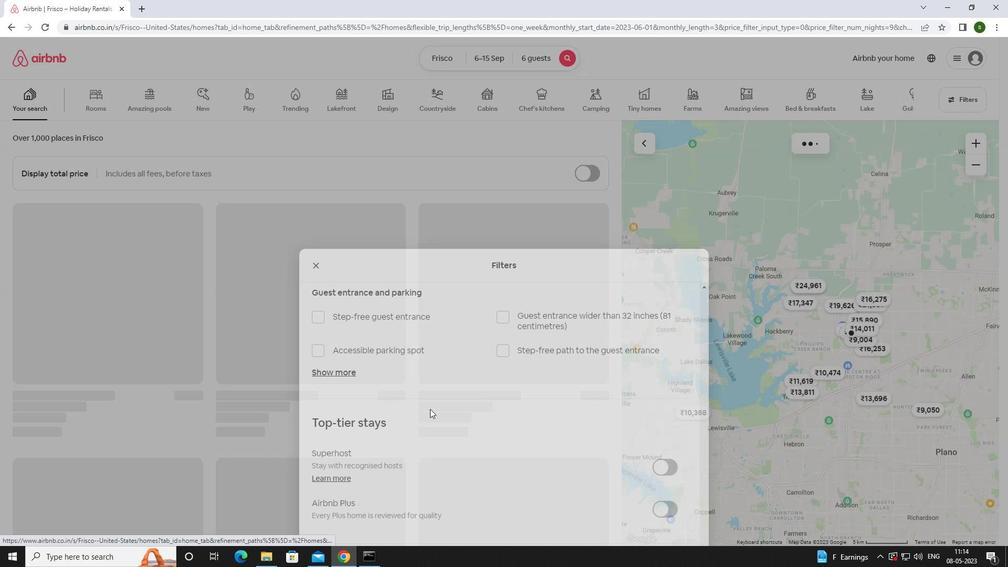 
